 Task: Search one way flight ticket for 5 adults, 2 children, 1 infant in seat and 2 infants on lap in economy from Huntington: Tri-state Airport (milton J. Ferguson Field) to Evansville: Evansville Regional Airport on 5-3-2023. Choice of flights is American. Number of bags: 2 carry on bags. Price is upto 106000. Outbound departure time preference is 8:30.
Action: Mouse moved to (292, 247)
Screenshot: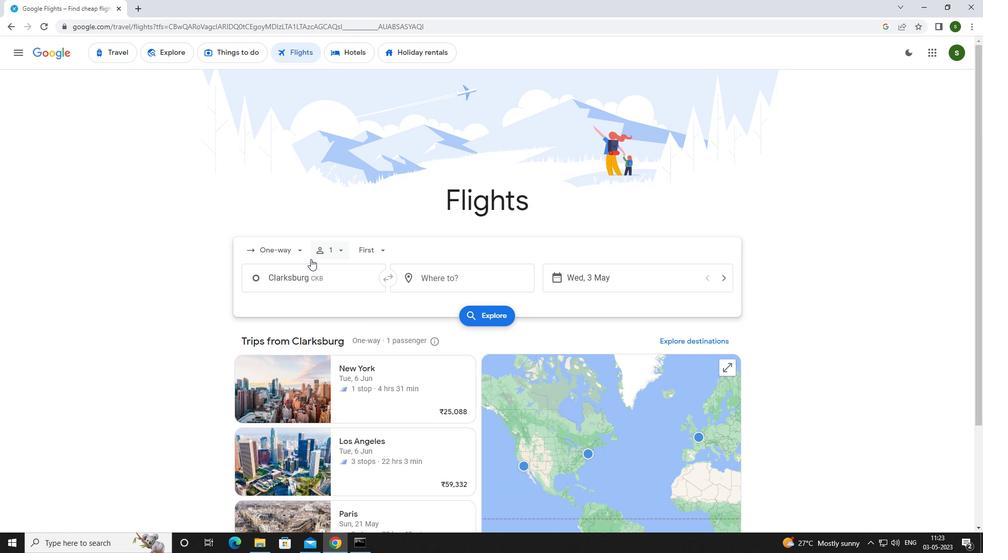 
Action: Mouse pressed left at (292, 247)
Screenshot: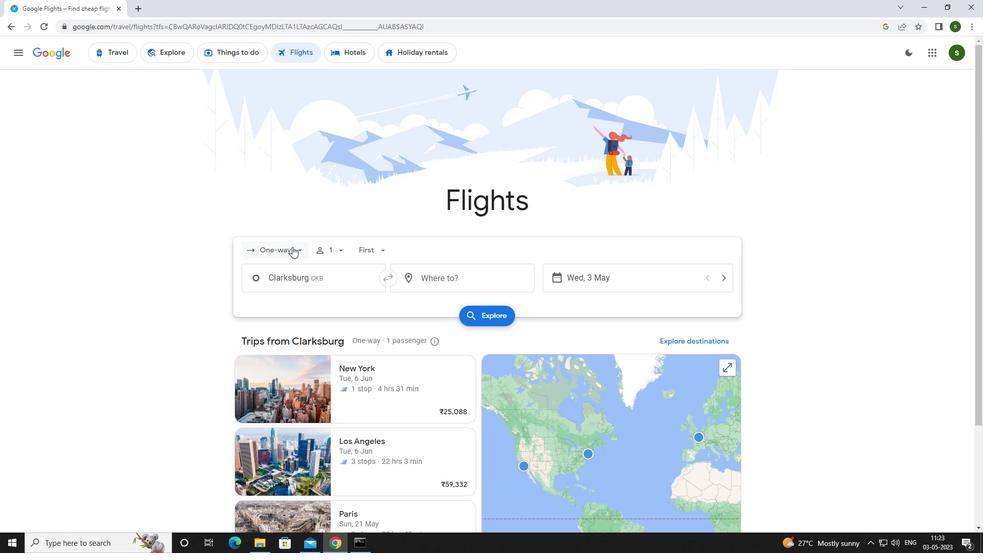 
Action: Mouse moved to (293, 302)
Screenshot: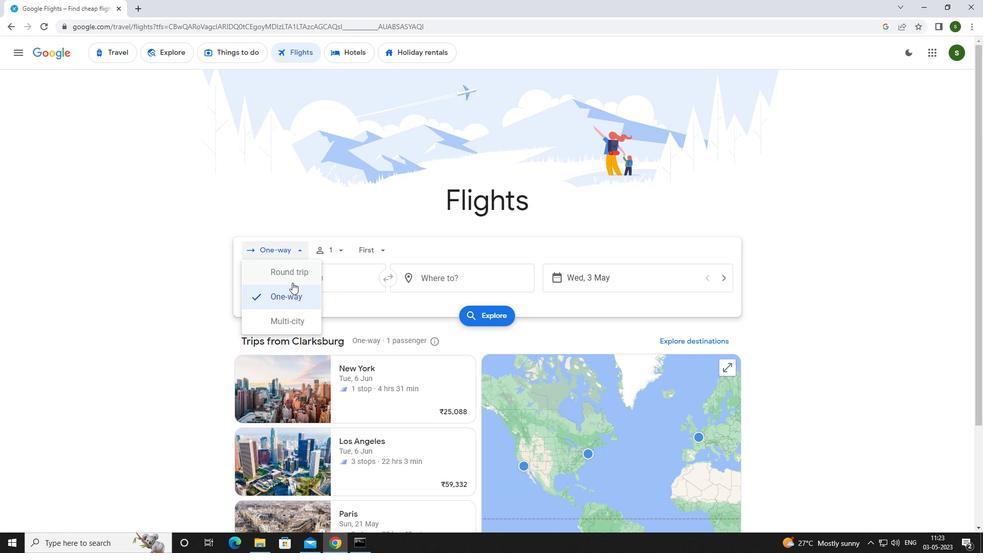 
Action: Mouse pressed left at (293, 302)
Screenshot: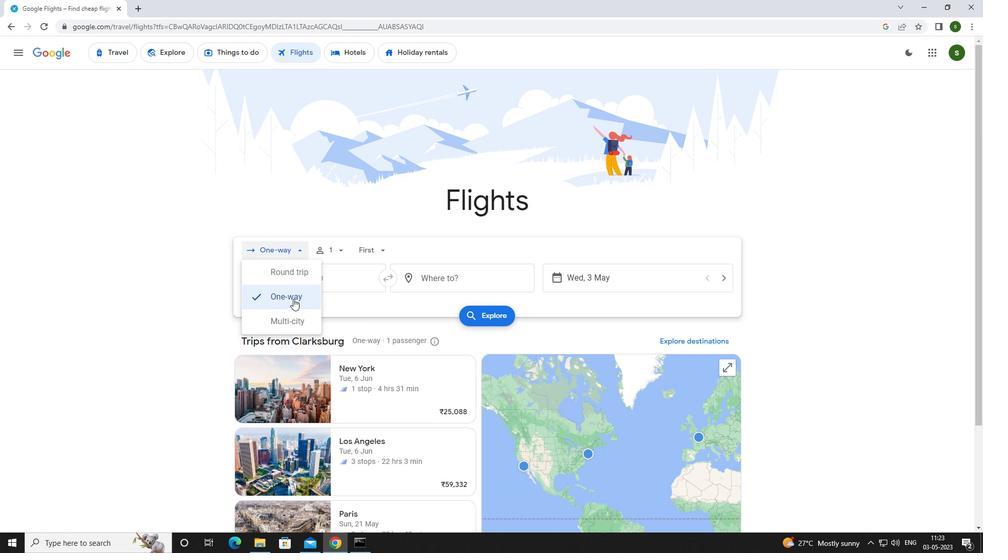 
Action: Mouse moved to (341, 254)
Screenshot: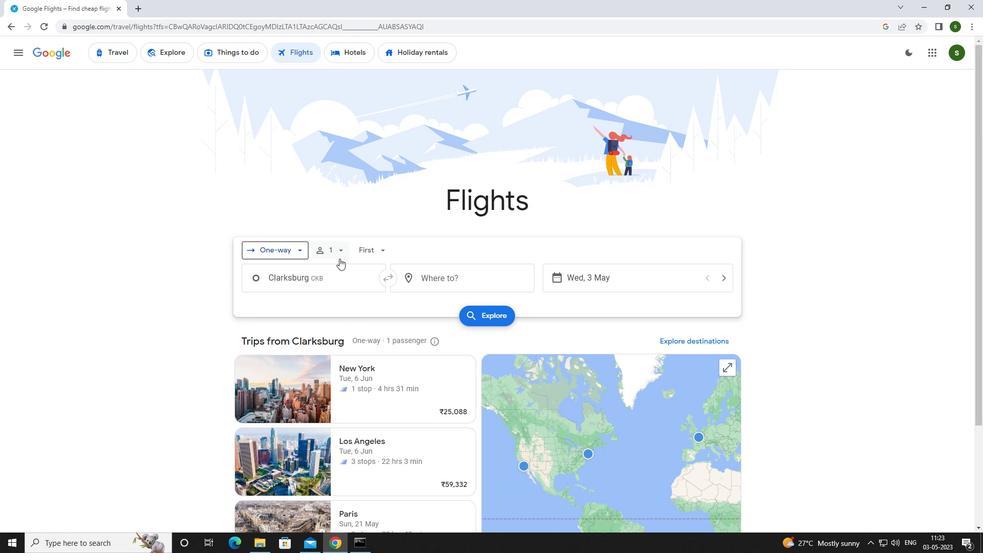 
Action: Mouse pressed left at (341, 254)
Screenshot: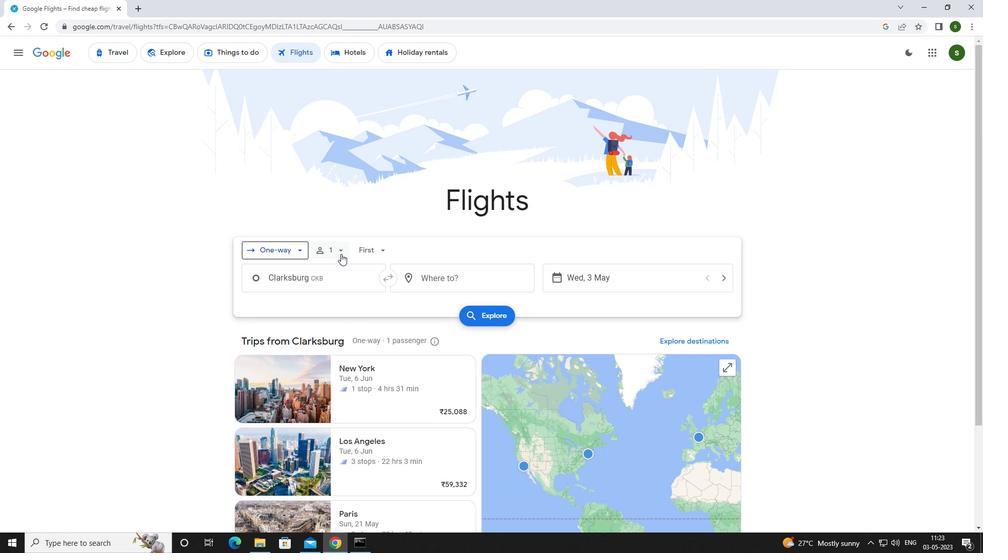 
Action: Mouse moved to (414, 276)
Screenshot: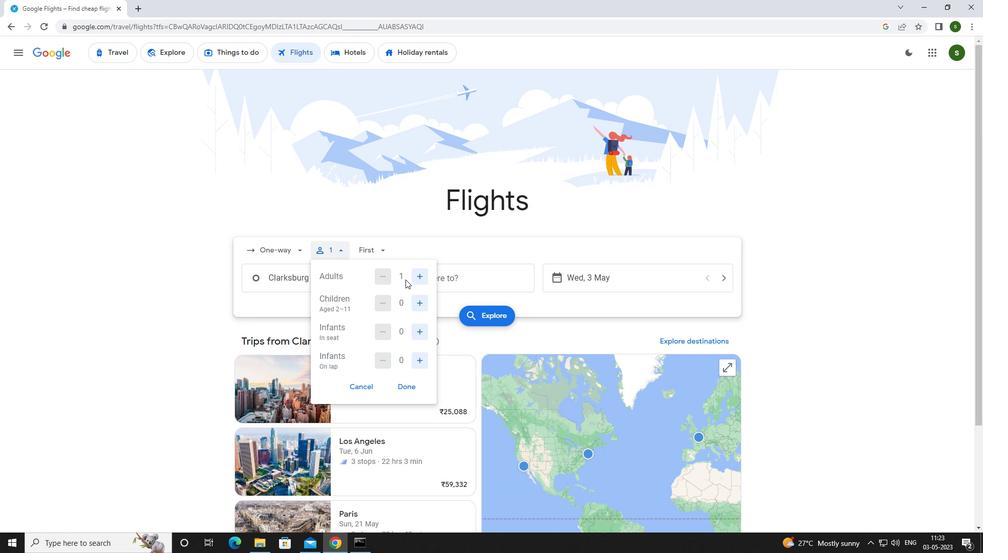 
Action: Mouse pressed left at (414, 276)
Screenshot: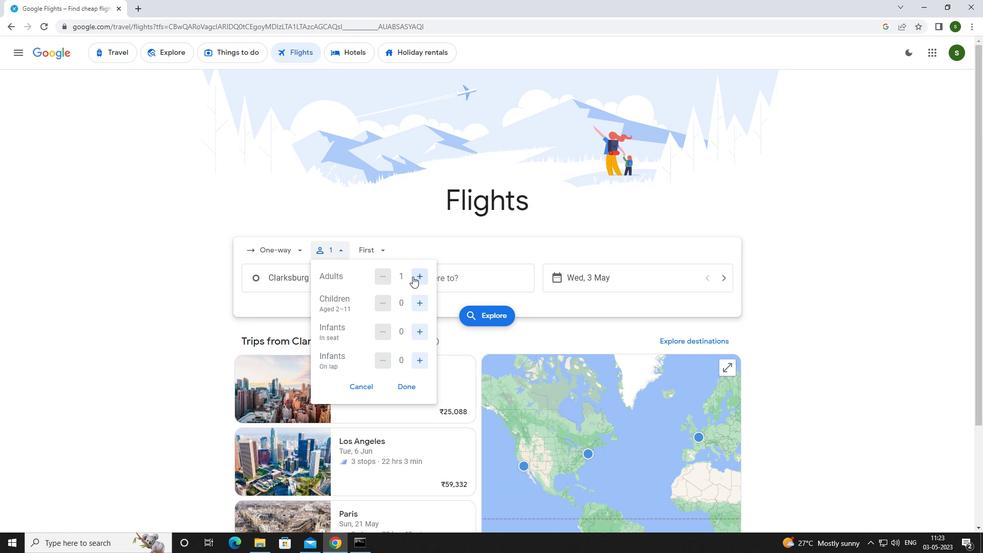 
Action: Mouse pressed left at (414, 276)
Screenshot: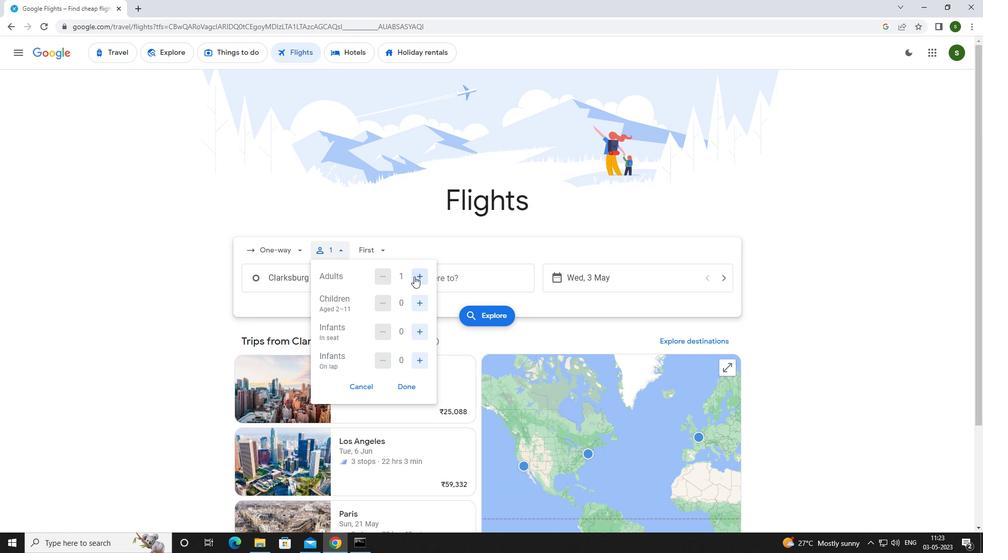 
Action: Mouse pressed left at (414, 276)
Screenshot: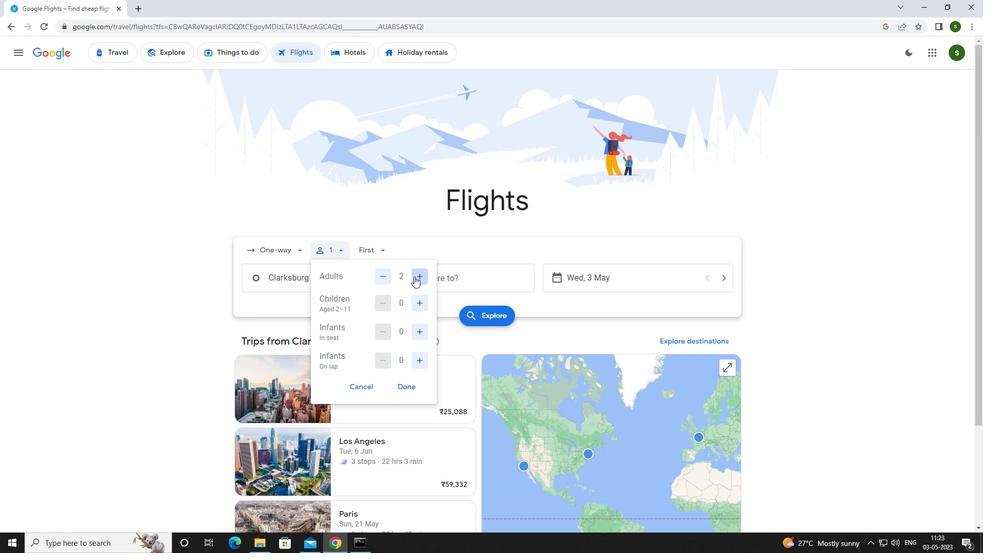 
Action: Mouse pressed left at (414, 276)
Screenshot: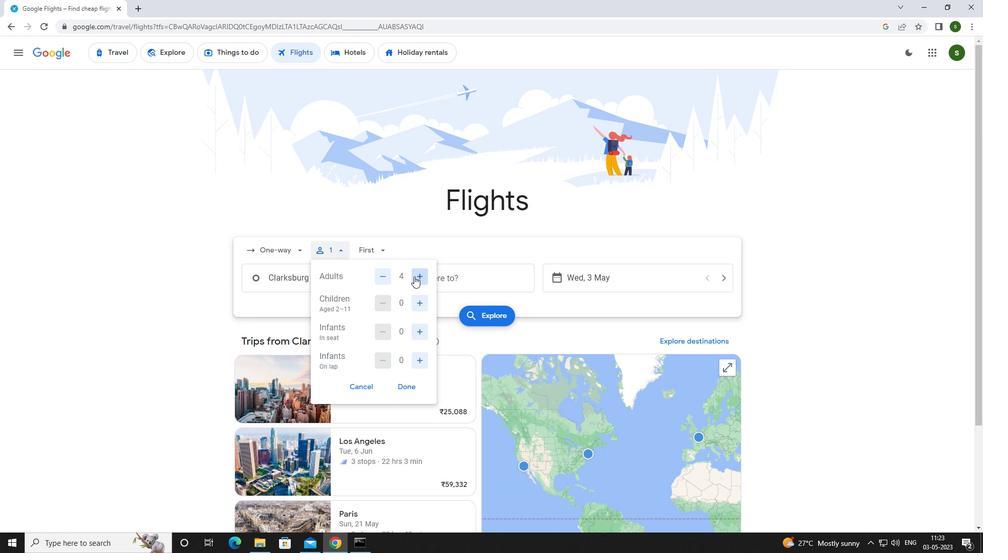 
Action: Mouse moved to (418, 304)
Screenshot: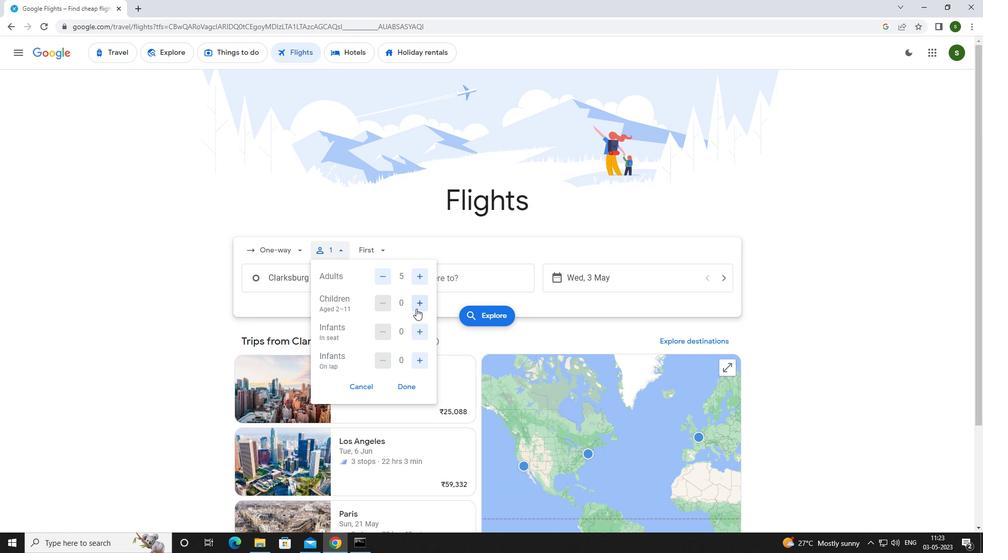 
Action: Mouse pressed left at (418, 304)
Screenshot: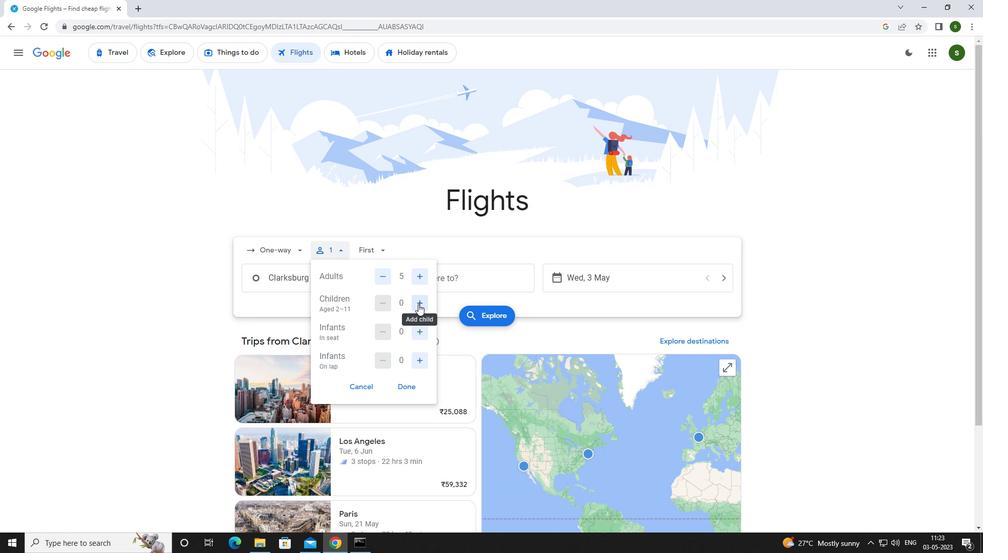 
Action: Mouse pressed left at (418, 304)
Screenshot: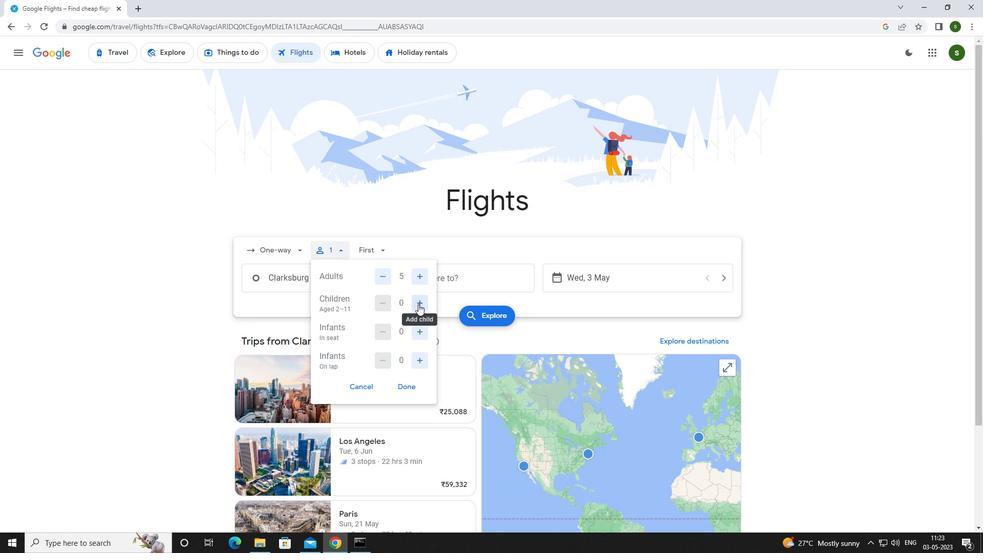 
Action: Mouse moved to (420, 332)
Screenshot: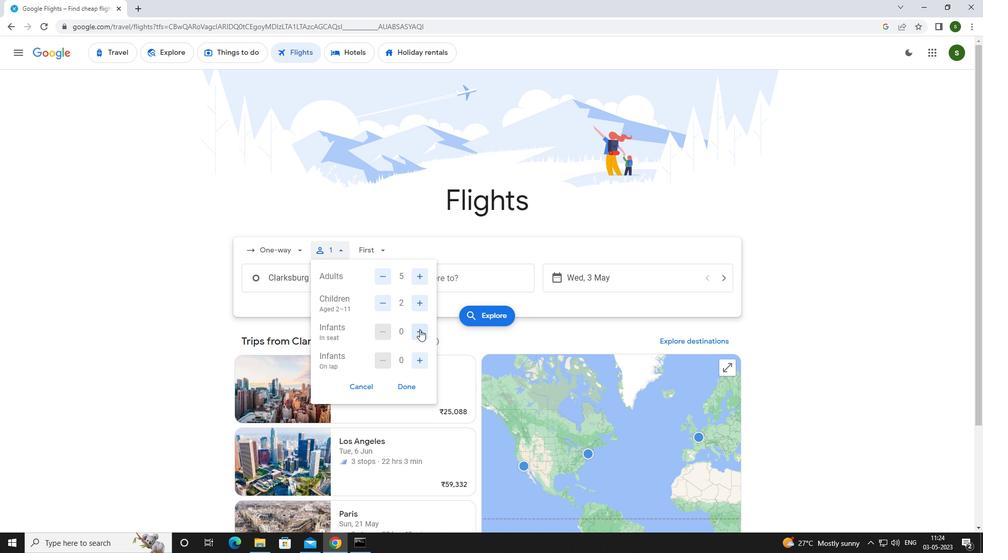 
Action: Mouse pressed left at (420, 332)
Screenshot: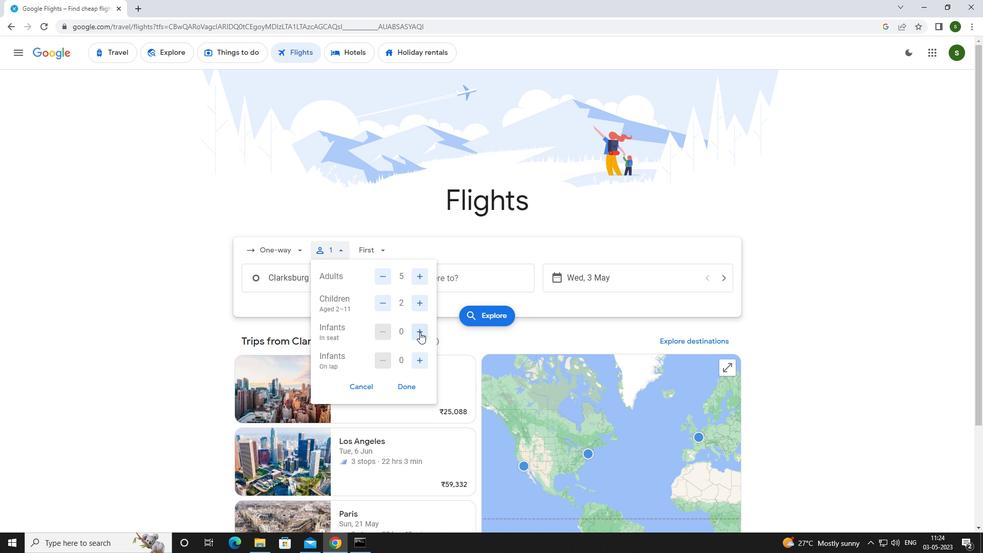 
Action: Mouse moved to (418, 360)
Screenshot: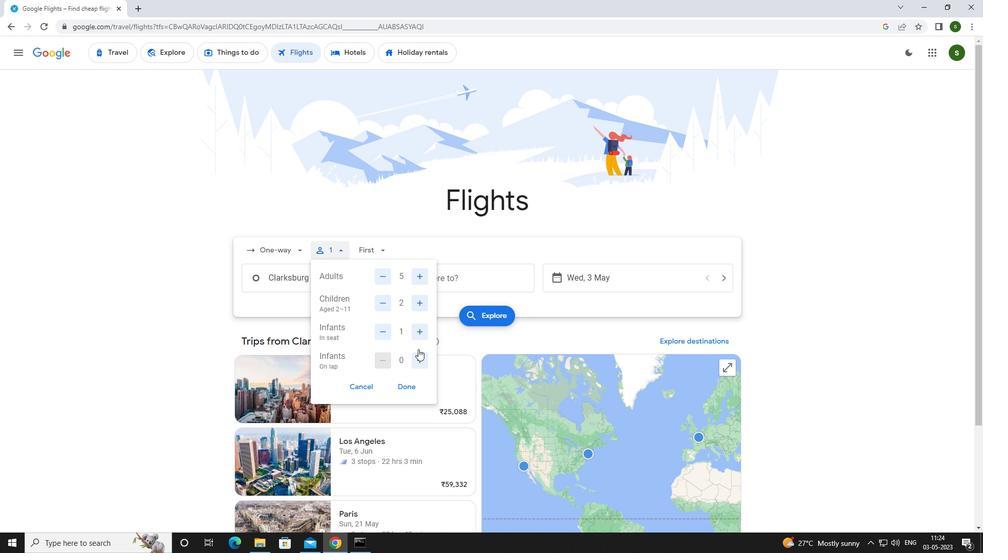 
Action: Mouse pressed left at (418, 360)
Screenshot: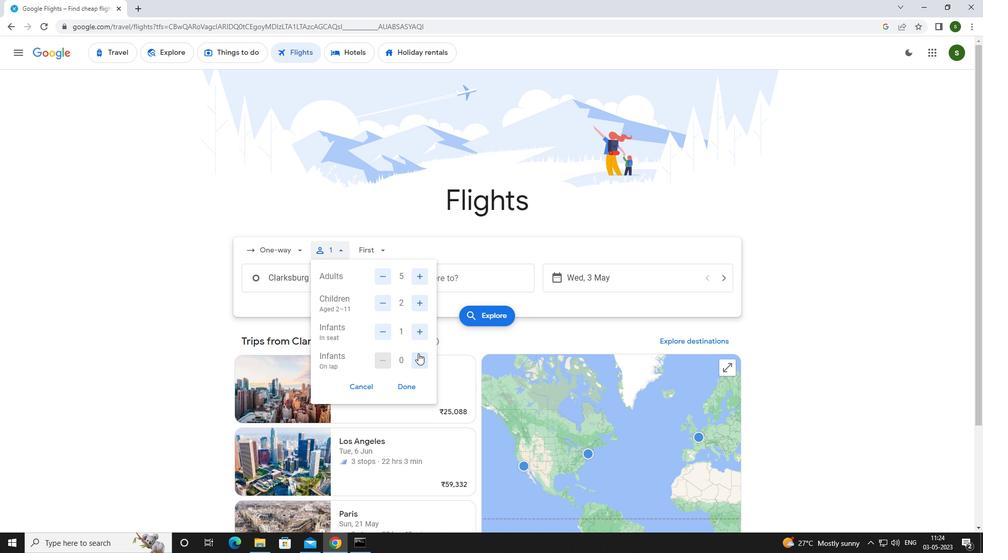 
Action: Mouse moved to (382, 250)
Screenshot: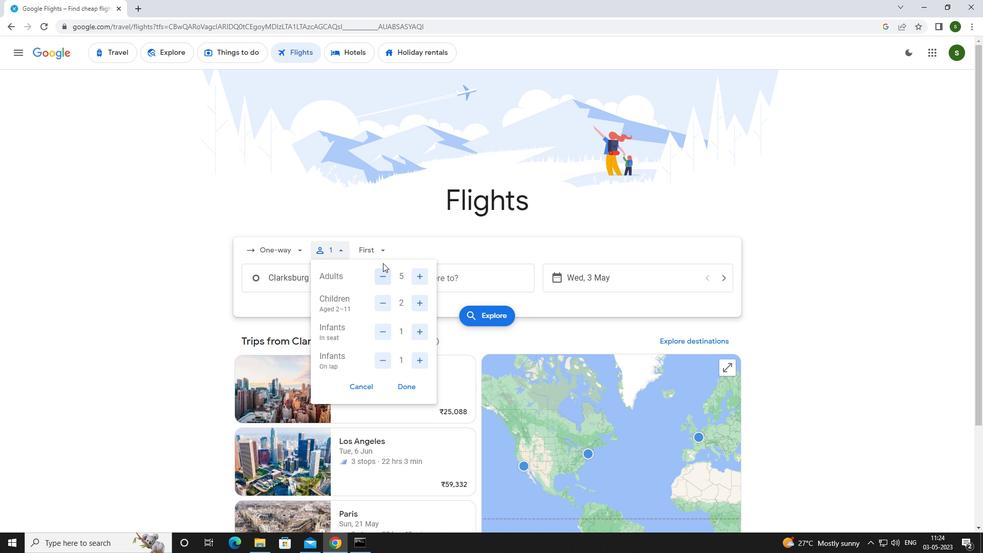 
Action: Mouse pressed left at (382, 250)
Screenshot: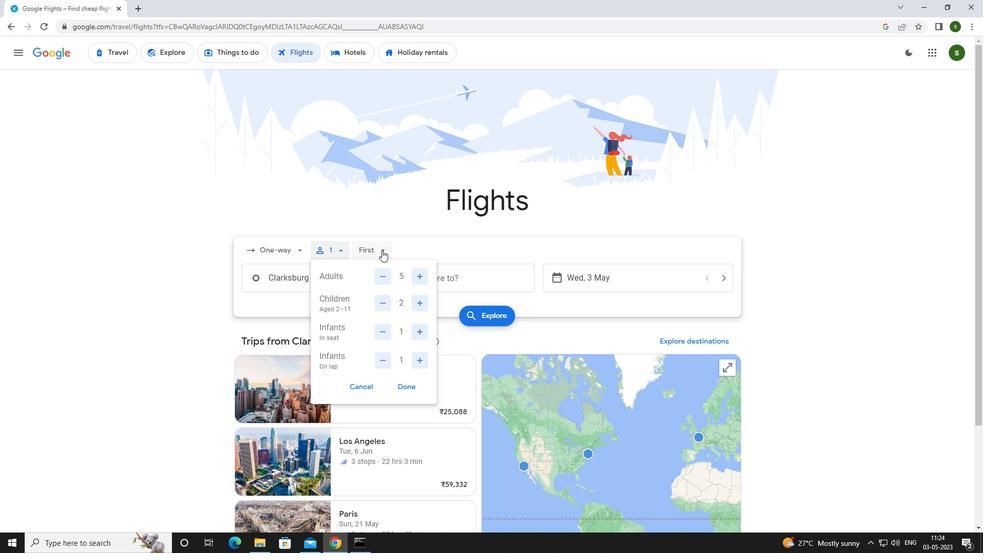 
Action: Mouse moved to (391, 279)
Screenshot: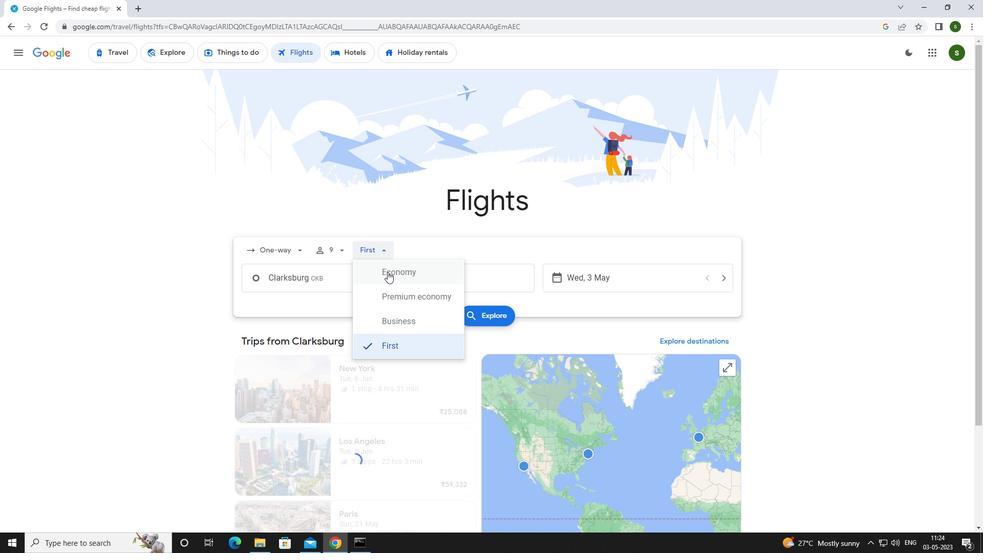 
Action: Mouse pressed left at (391, 279)
Screenshot: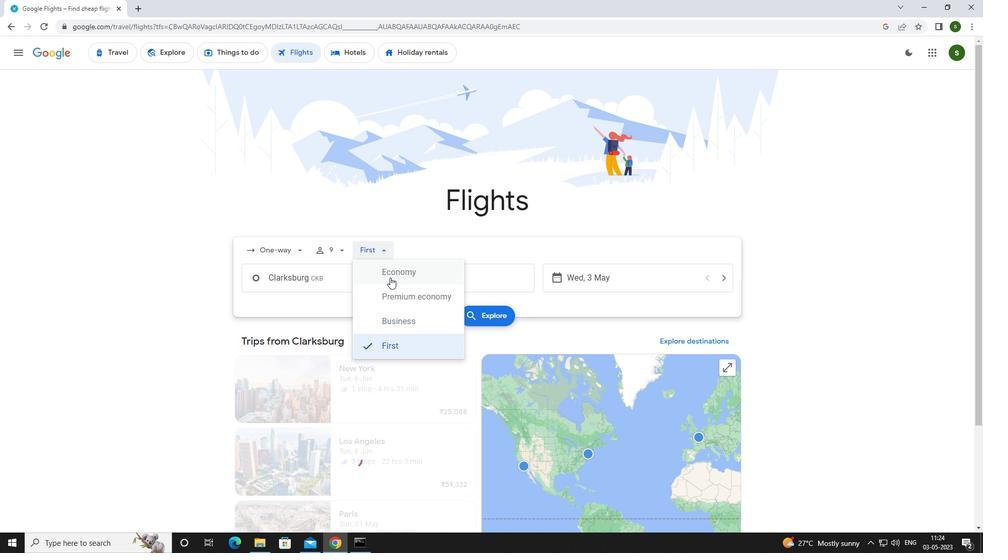 
Action: Mouse moved to (360, 280)
Screenshot: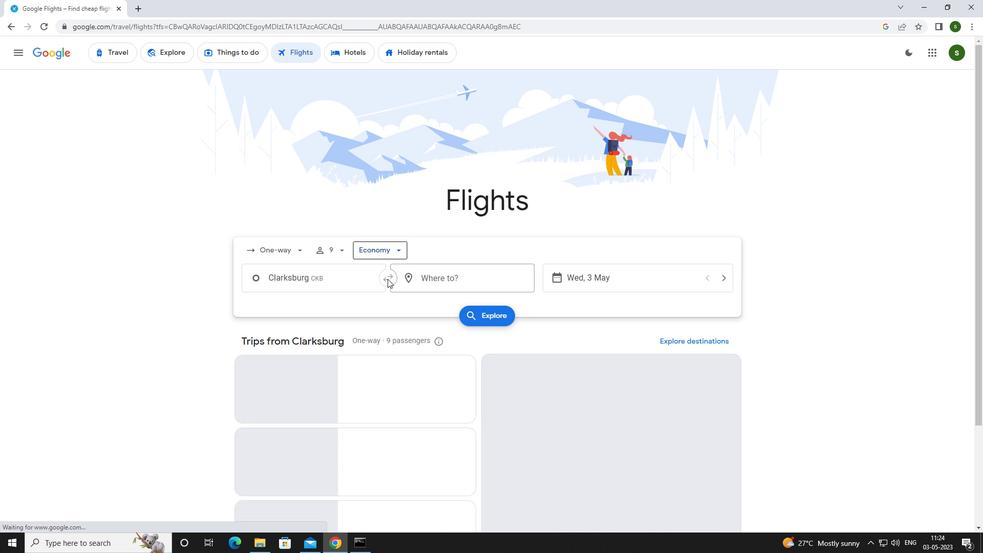 
Action: Mouse pressed left at (360, 280)
Screenshot: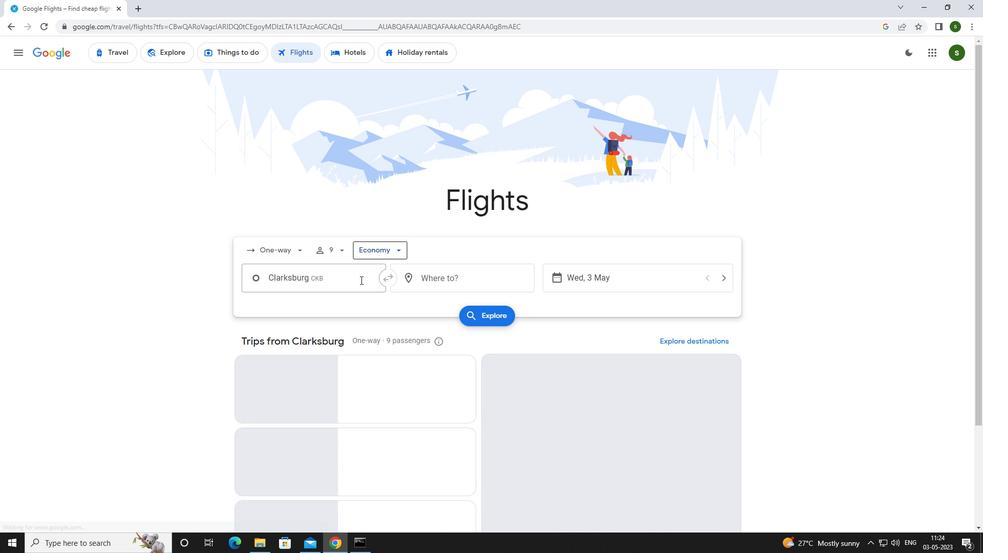 
Action: Mouse moved to (362, 278)
Screenshot: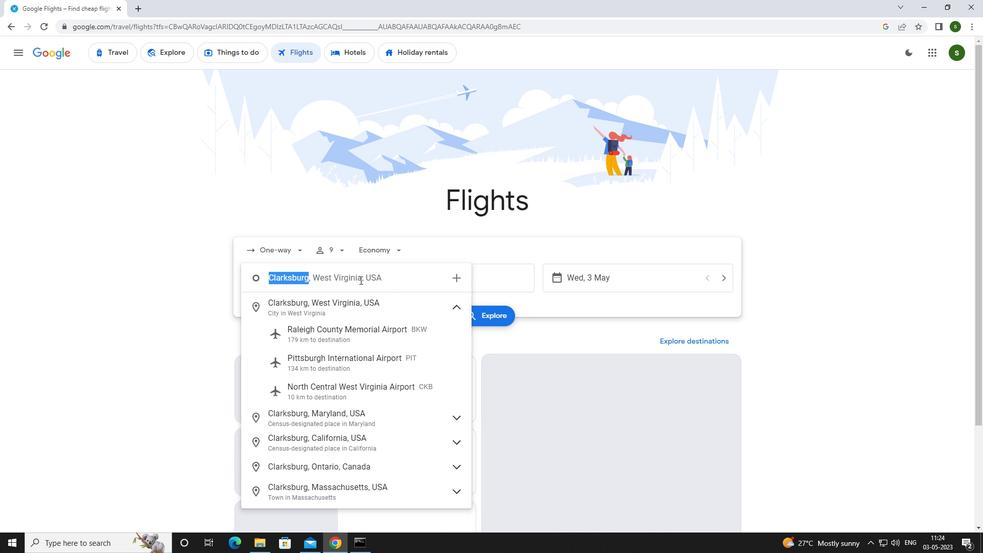 
Action: Key pressed <Key.caps_lock>t<Key.caps_lock>ri-state
Screenshot: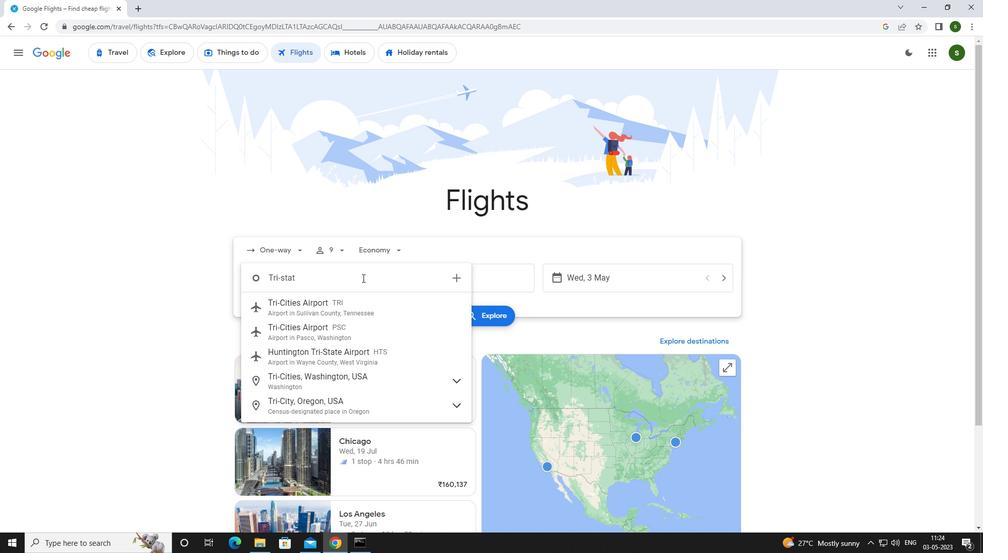 
Action: Mouse moved to (377, 355)
Screenshot: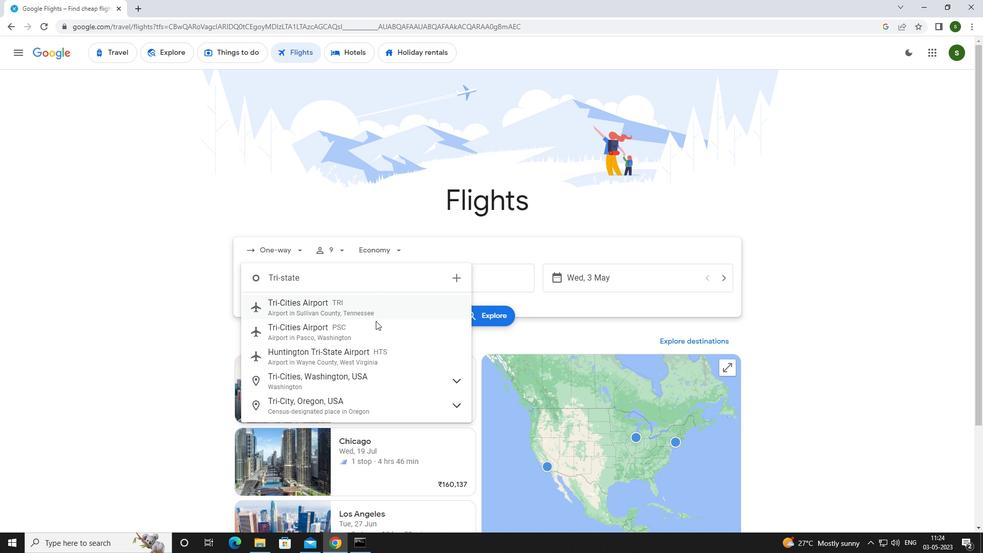 
Action: Mouse pressed left at (377, 355)
Screenshot: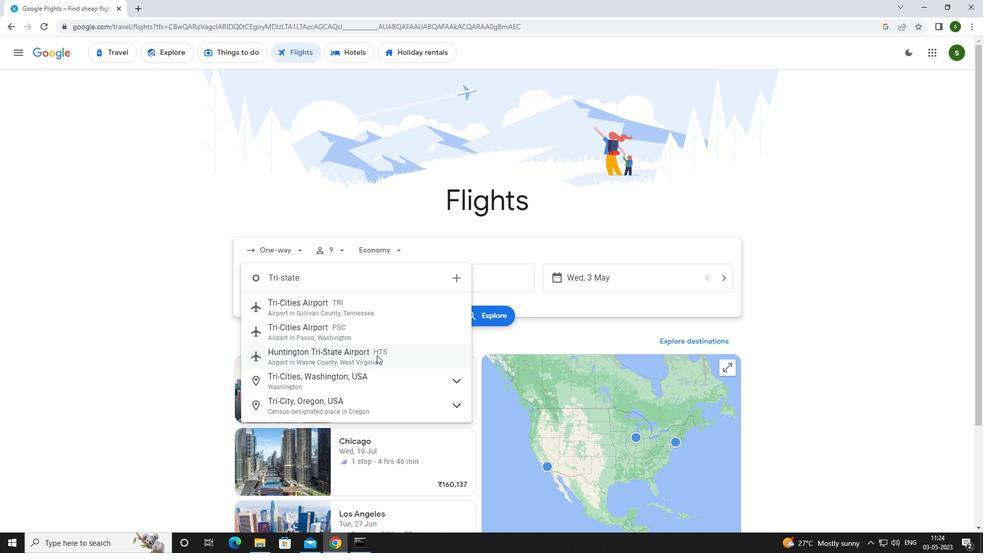 
Action: Mouse moved to (475, 279)
Screenshot: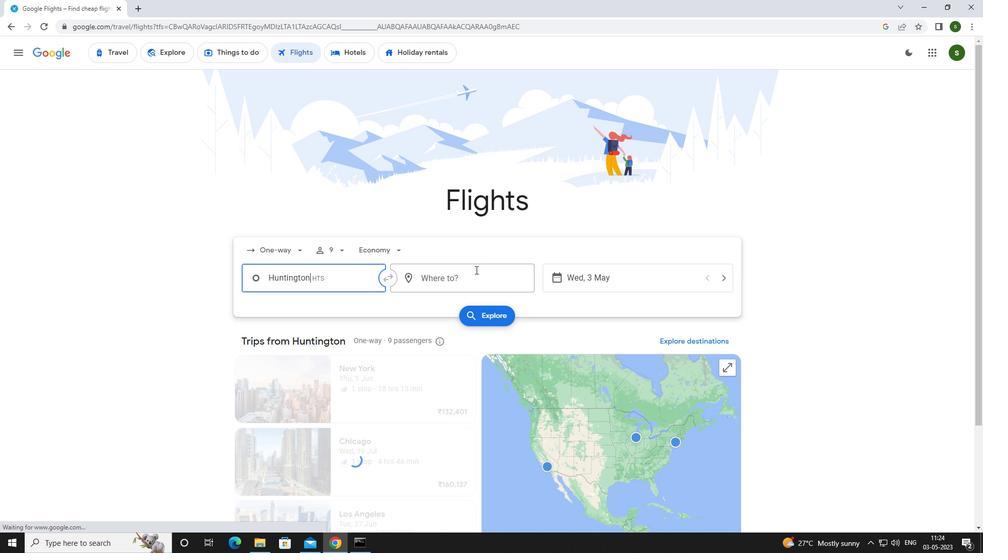 
Action: Mouse pressed left at (475, 279)
Screenshot: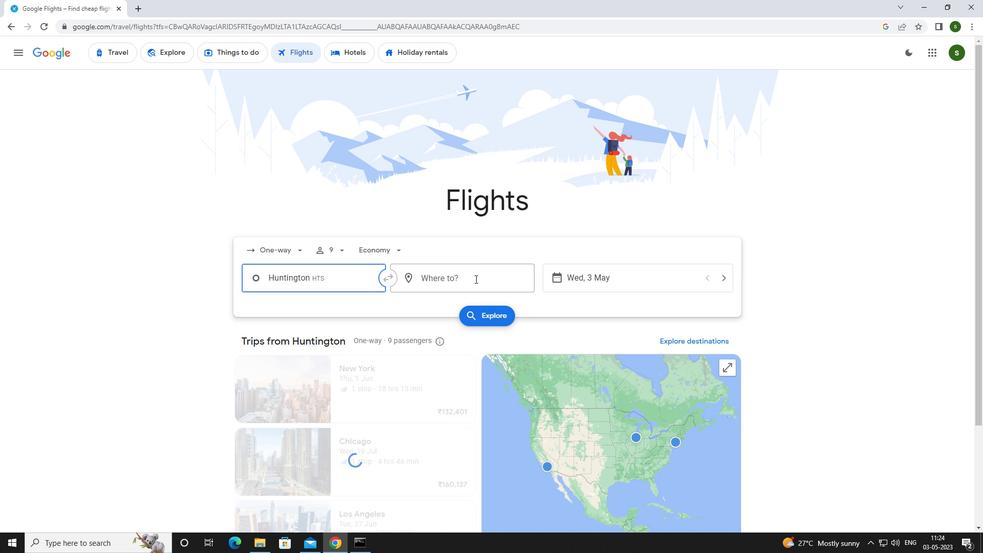 
Action: Key pressed <Key.caps_lock>e<Key.caps_lock>vansv
Screenshot: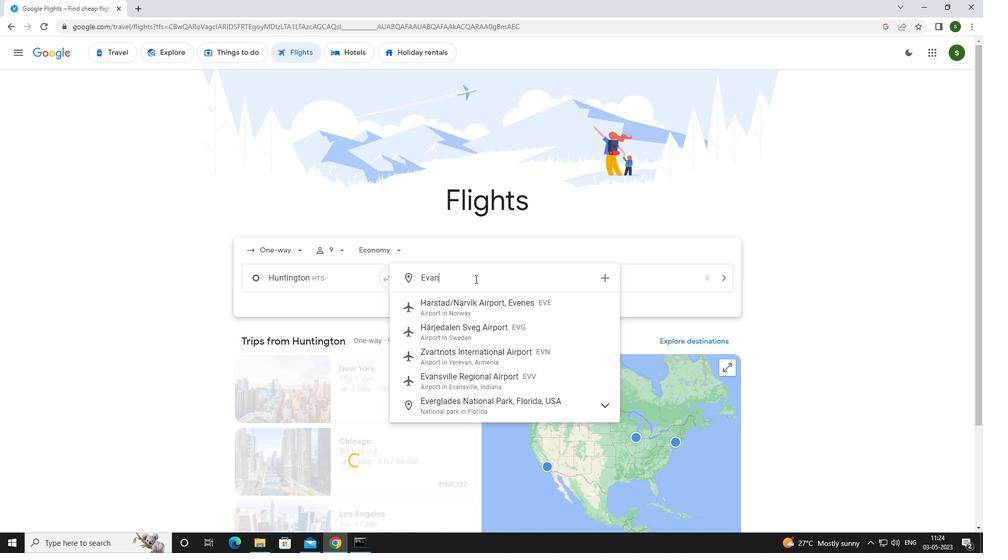 
Action: Mouse moved to (494, 333)
Screenshot: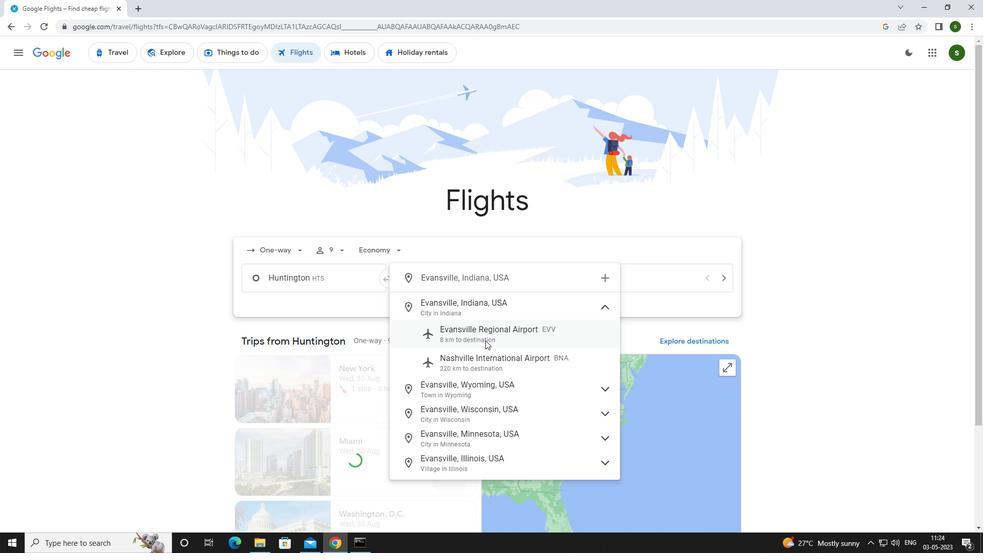 
Action: Mouse pressed left at (494, 333)
Screenshot: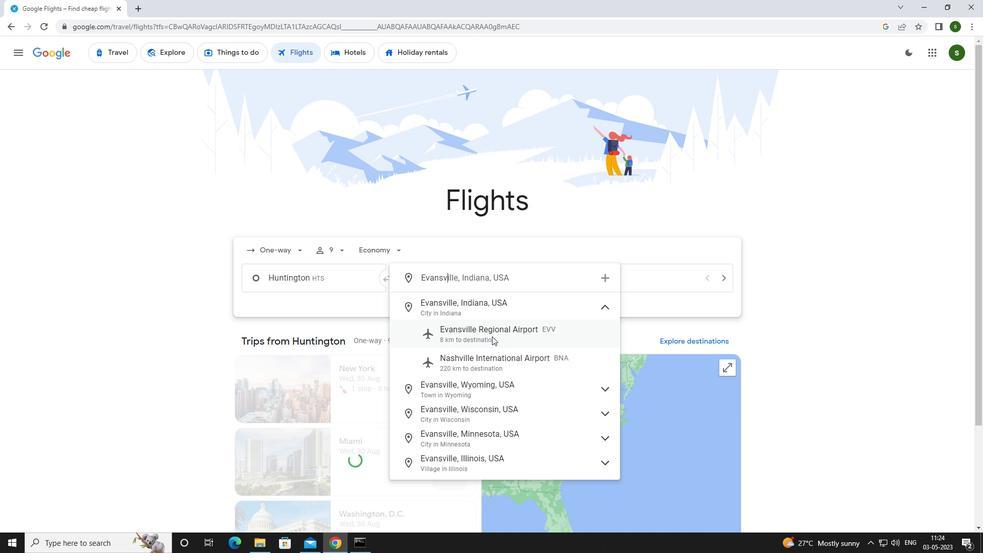 
Action: Mouse moved to (625, 272)
Screenshot: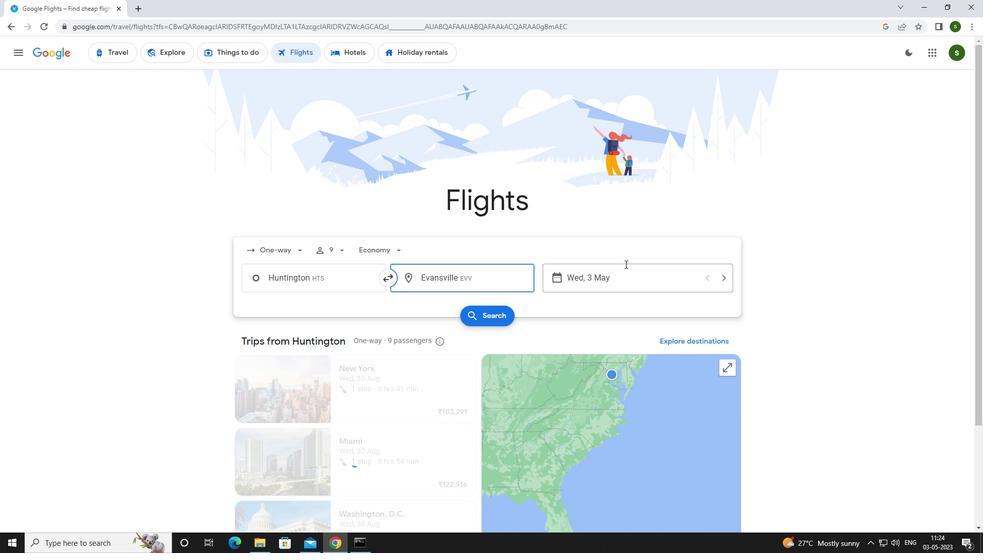 
Action: Mouse pressed left at (625, 272)
Screenshot: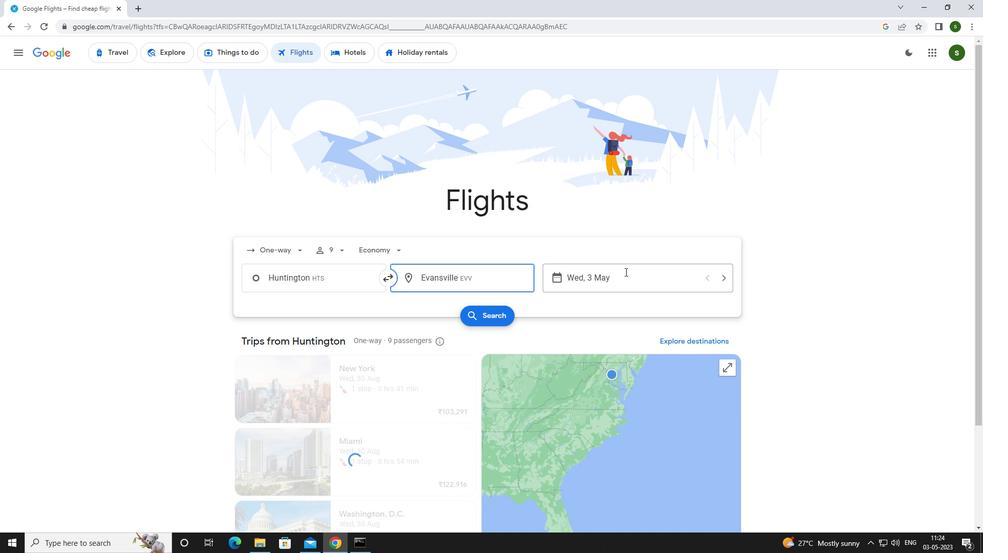 
Action: Mouse moved to (442, 347)
Screenshot: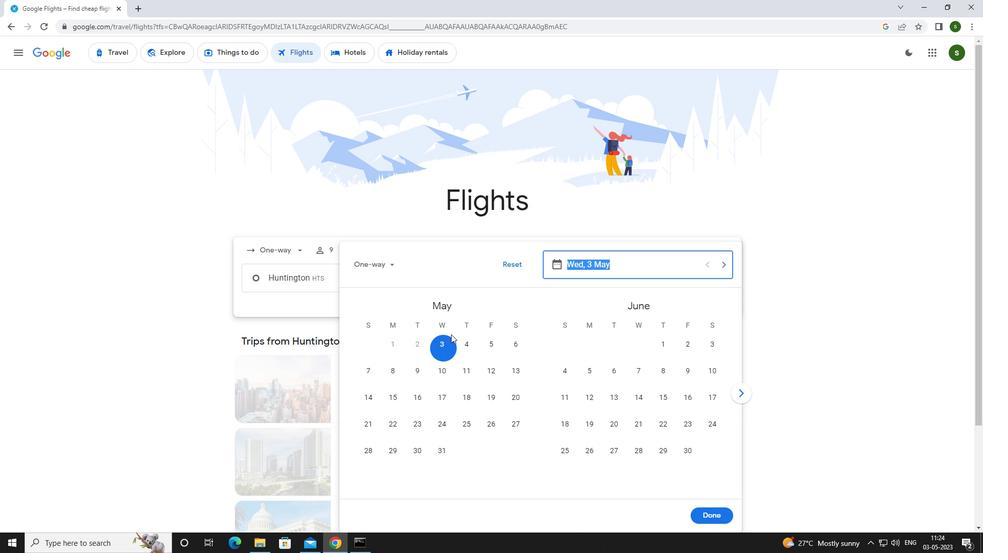
Action: Mouse pressed left at (442, 347)
Screenshot: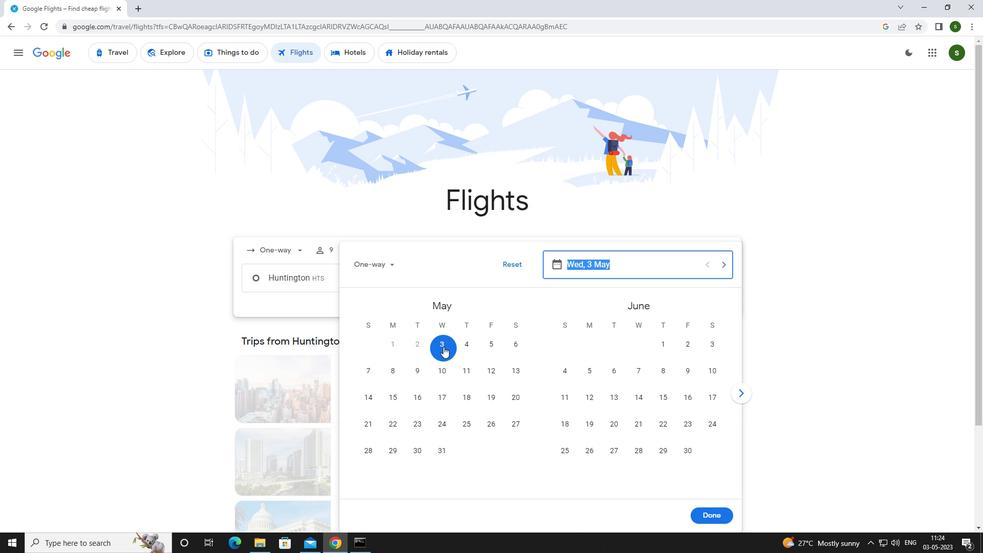 
Action: Mouse moved to (700, 514)
Screenshot: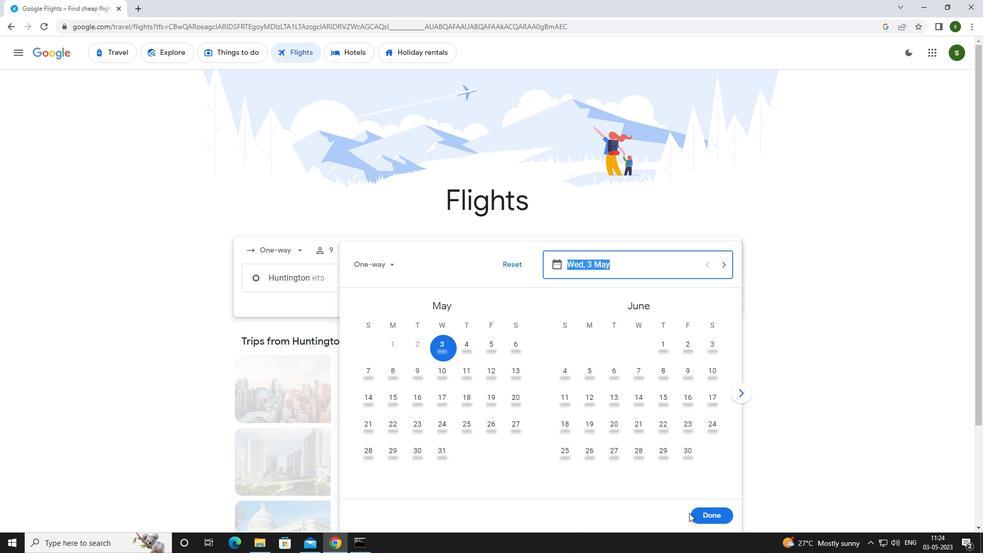 
Action: Mouse pressed left at (700, 514)
Screenshot: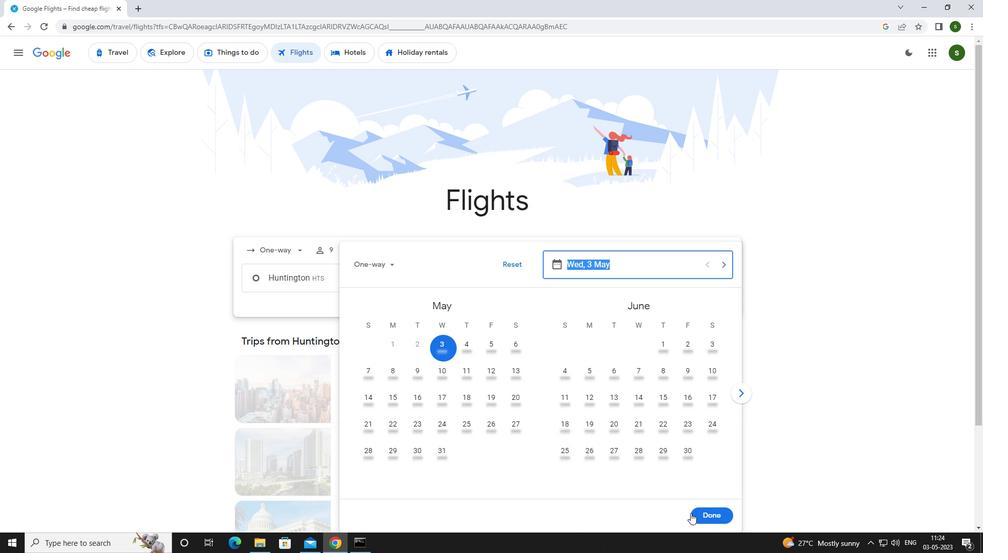 
Action: Mouse moved to (500, 307)
Screenshot: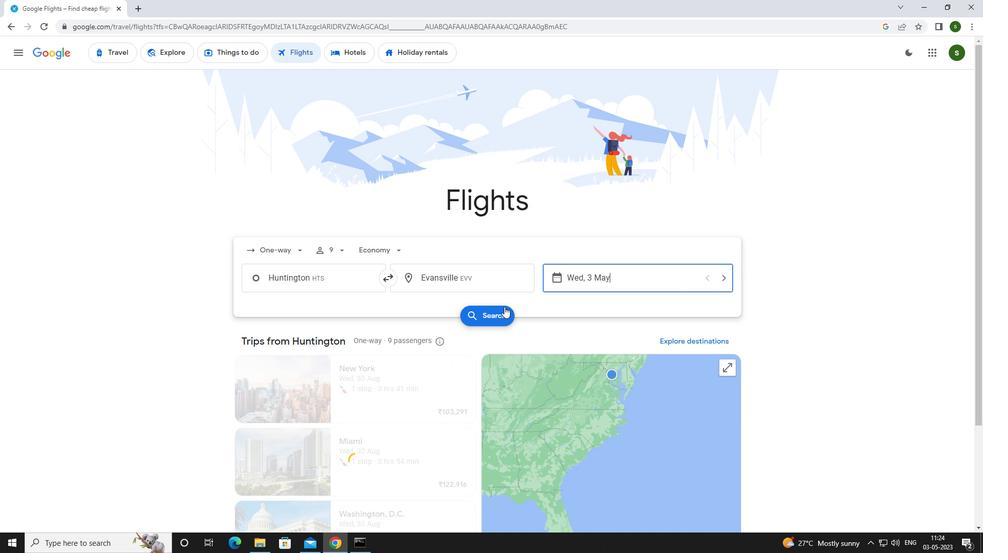 
Action: Mouse pressed left at (500, 307)
Screenshot: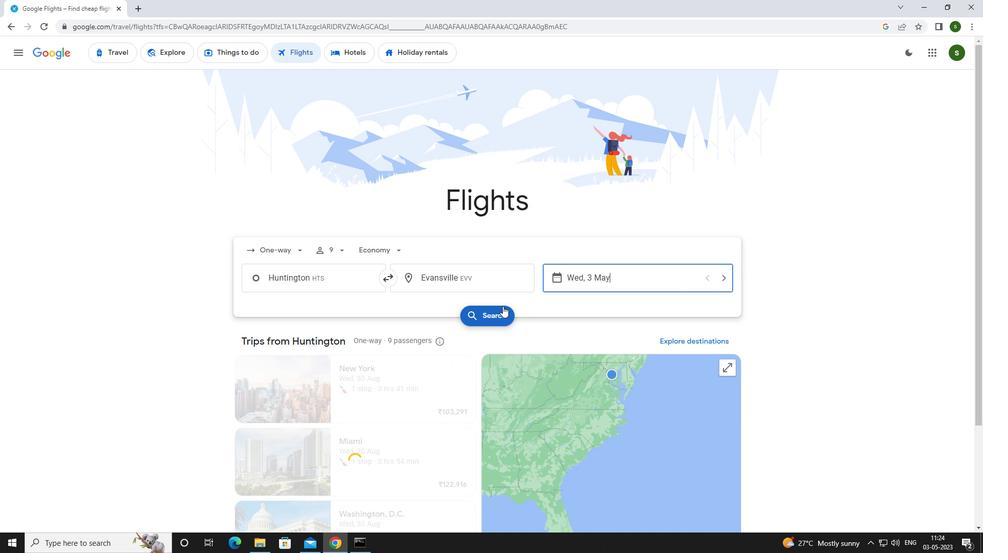 
Action: Mouse moved to (254, 145)
Screenshot: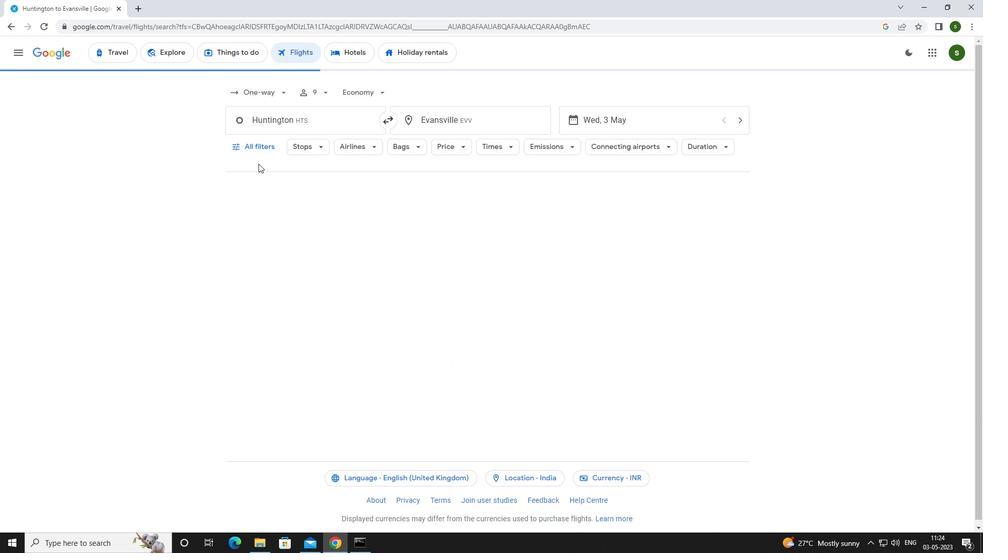 
Action: Mouse pressed left at (254, 145)
Screenshot: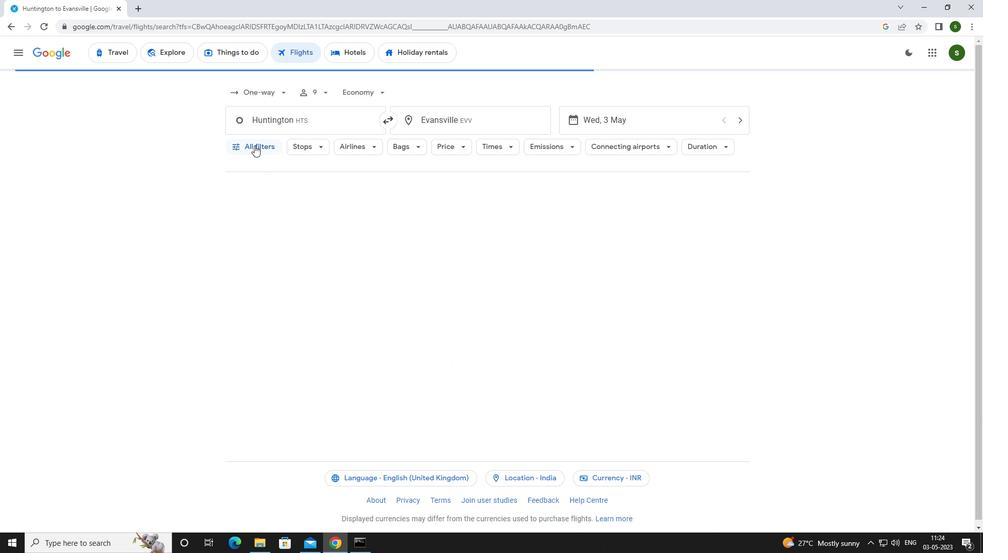 
Action: Mouse moved to (388, 367)
Screenshot: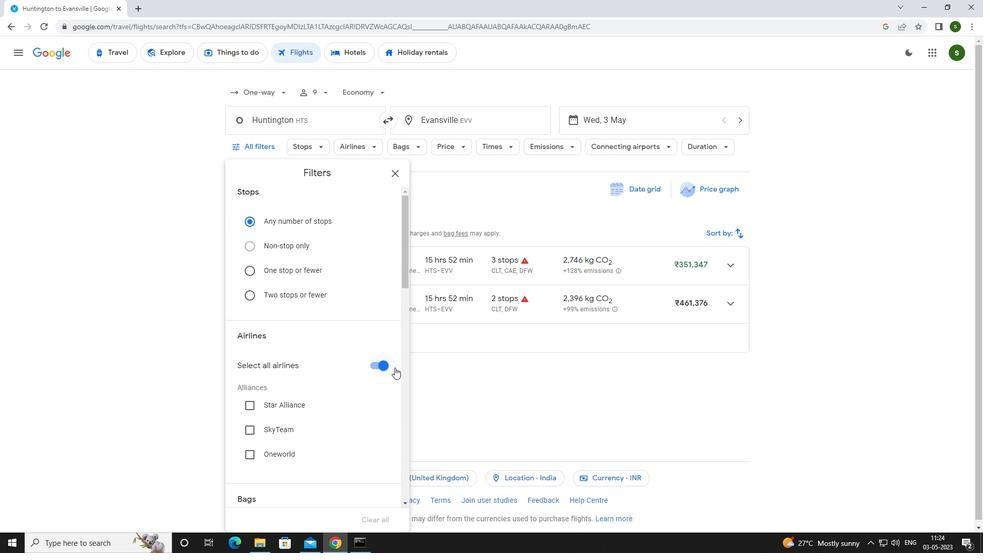 
Action: Mouse pressed left at (388, 367)
Screenshot: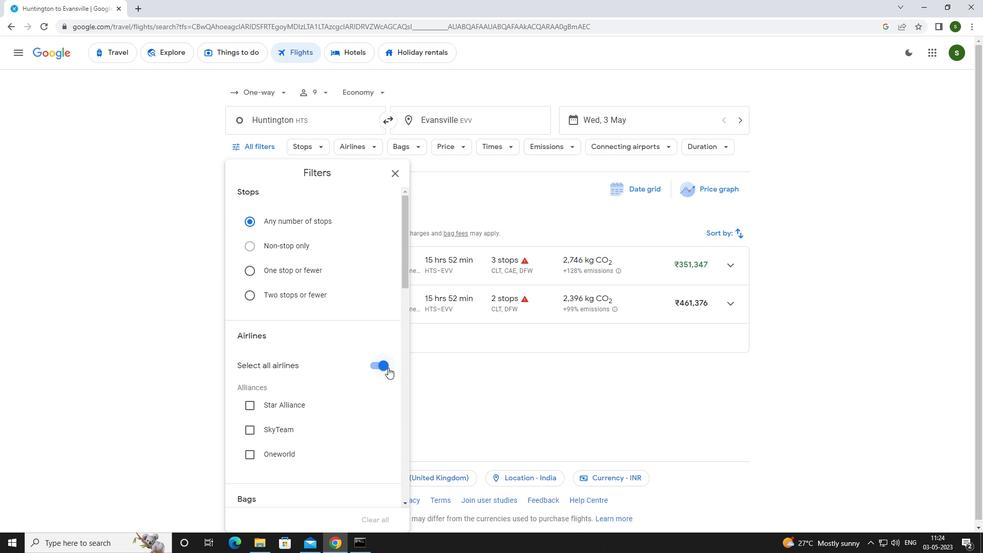 
Action: Mouse moved to (367, 350)
Screenshot: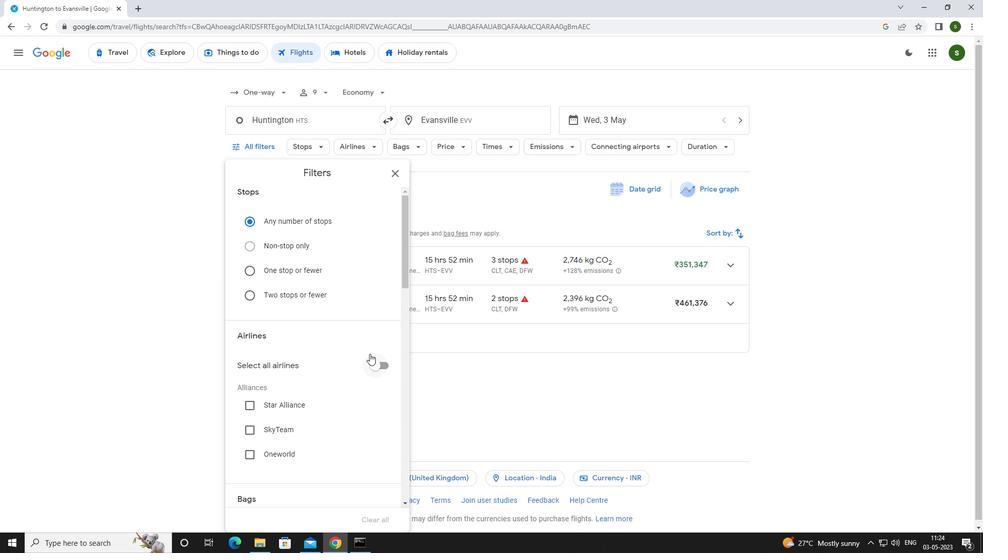 
Action: Mouse scrolled (367, 350) with delta (0, 0)
Screenshot: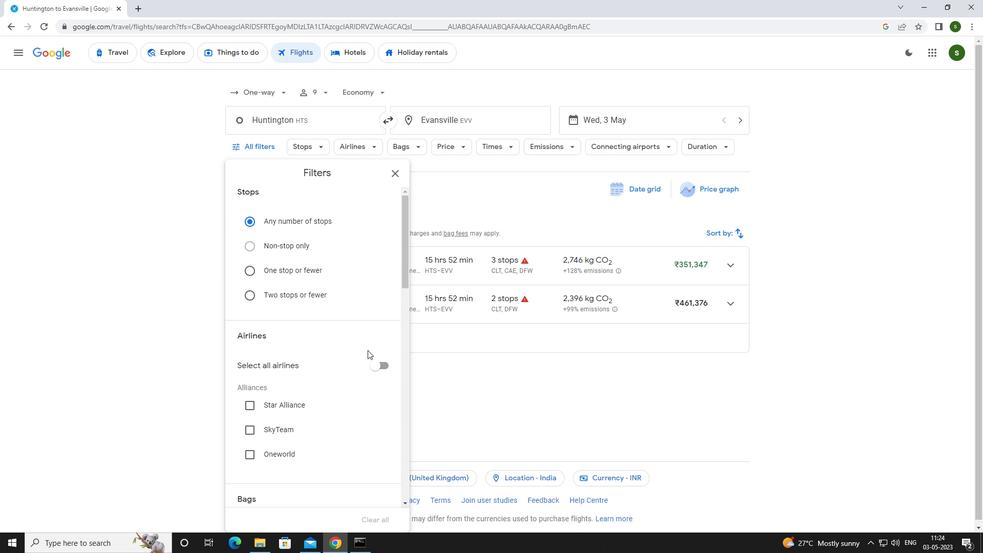 
Action: Mouse scrolled (367, 350) with delta (0, 0)
Screenshot: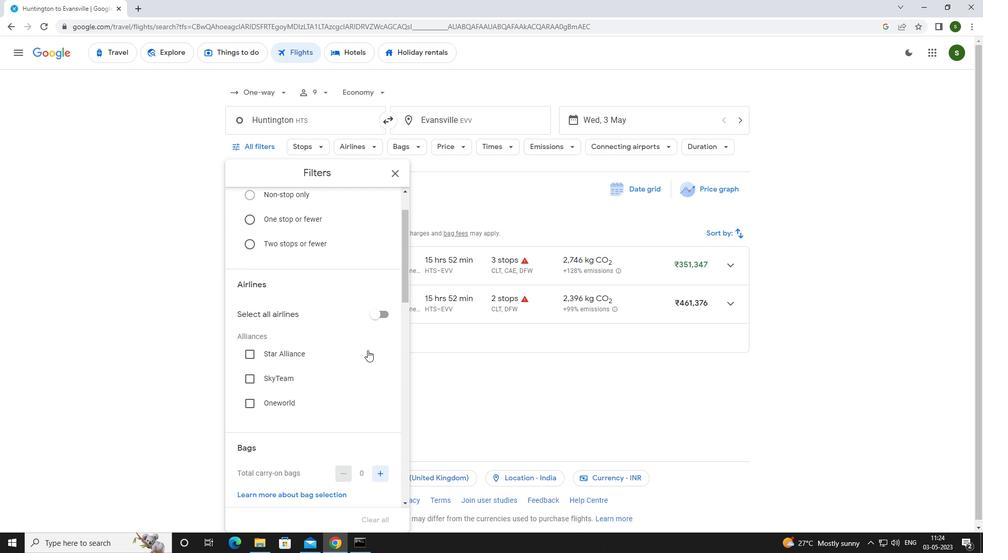 
Action: Mouse scrolled (367, 350) with delta (0, 0)
Screenshot: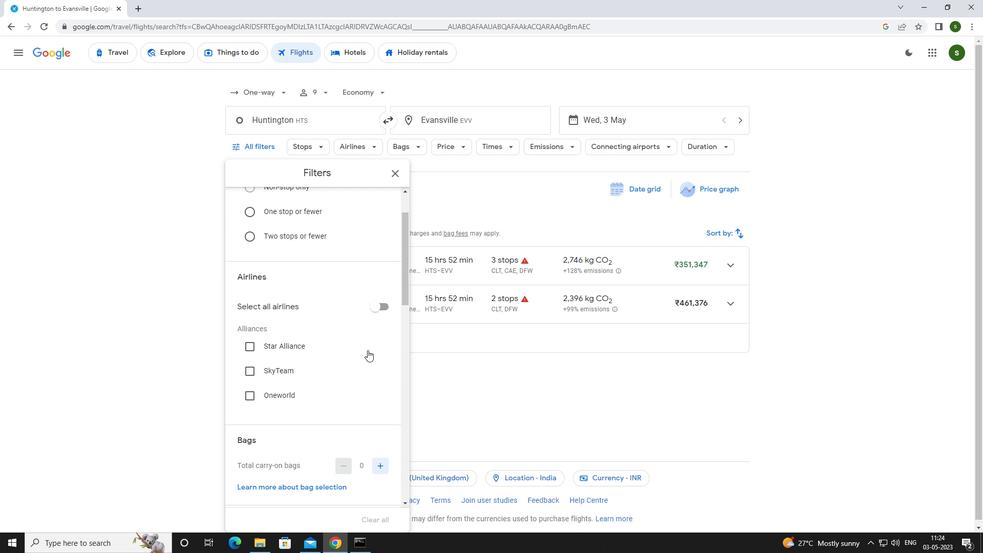 
Action: Mouse scrolled (367, 350) with delta (0, 0)
Screenshot: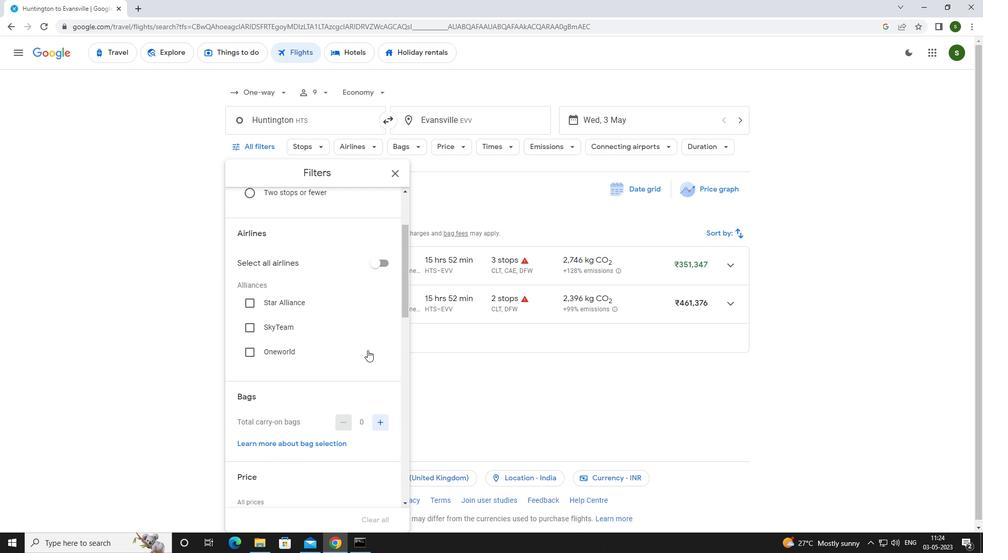 
Action: Mouse moved to (382, 322)
Screenshot: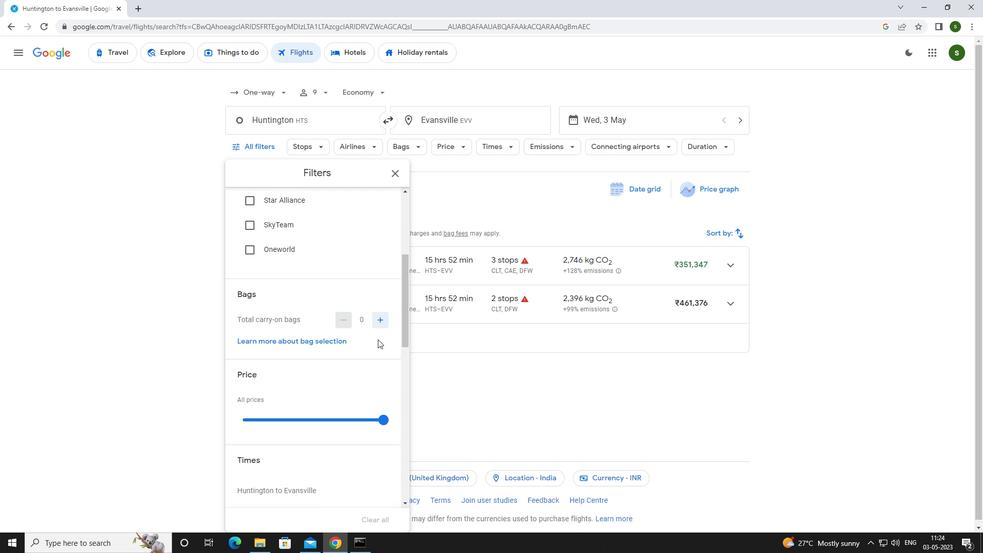 
Action: Mouse pressed left at (382, 322)
Screenshot: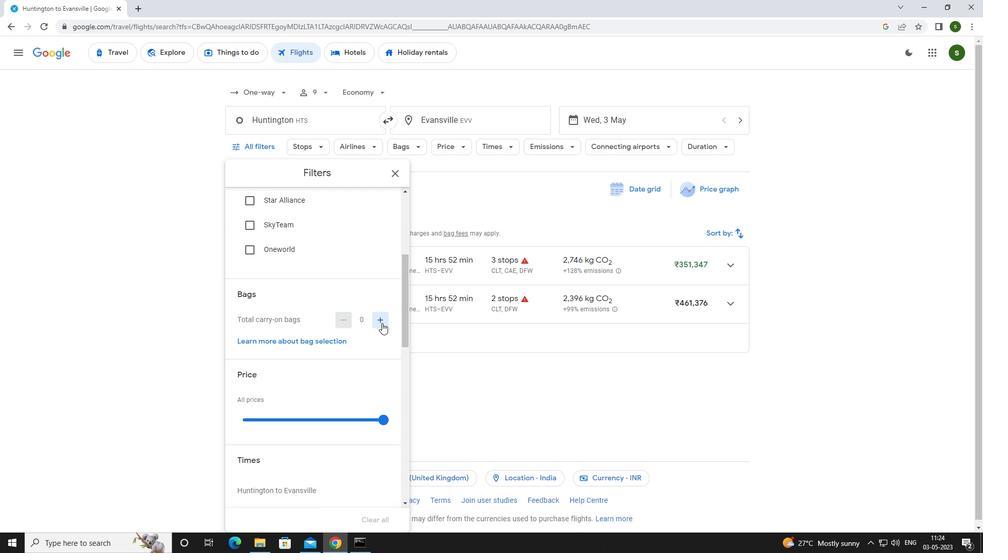 
Action: Mouse pressed left at (382, 322)
Screenshot: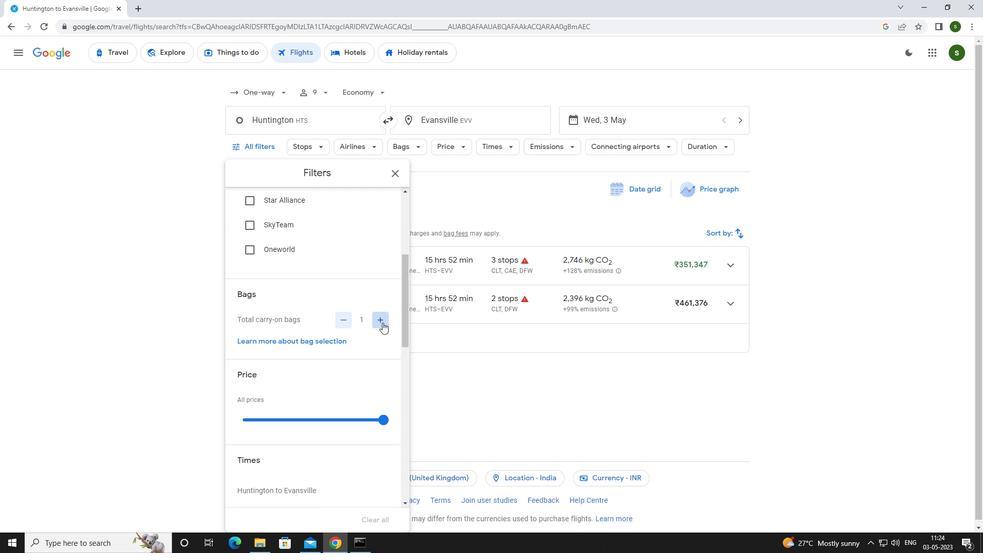 
Action: Mouse scrolled (382, 322) with delta (0, 0)
Screenshot: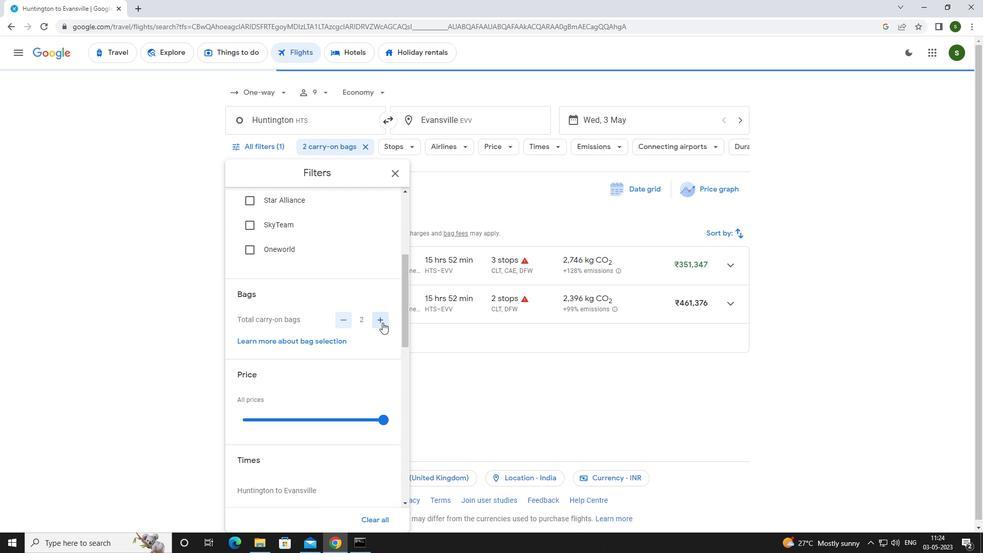 
Action: Mouse scrolled (382, 322) with delta (0, 0)
Screenshot: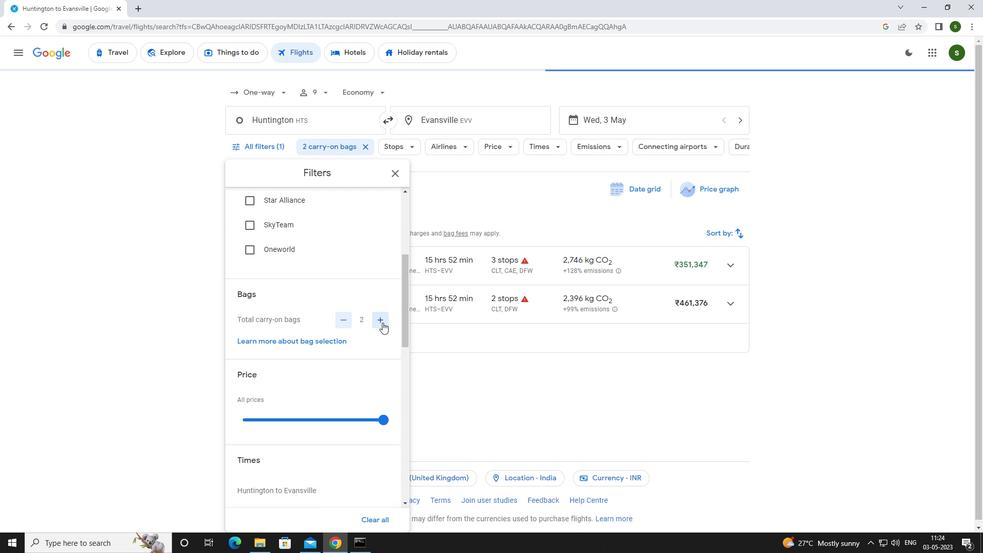 
Action: Mouse moved to (380, 338)
Screenshot: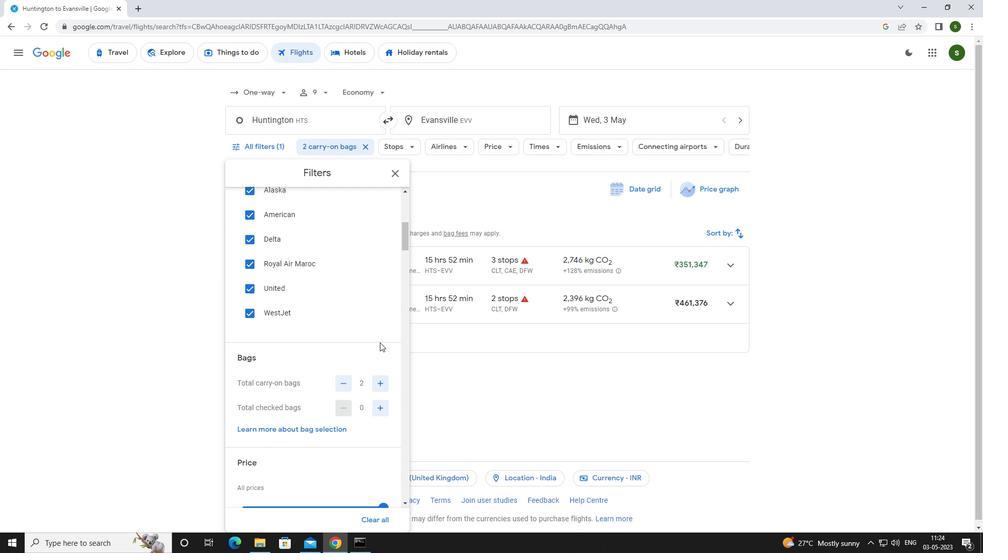 
Action: Mouse scrolled (380, 338) with delta (0, 0)
Screenshot: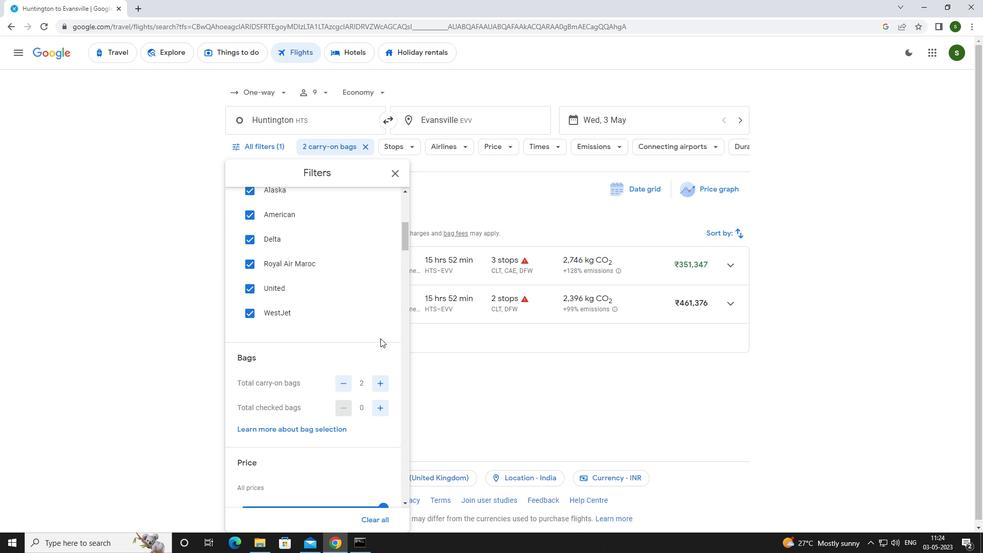 
Action: Mouse scrolled (380, 338) with delta (0, 0)
Screenshot: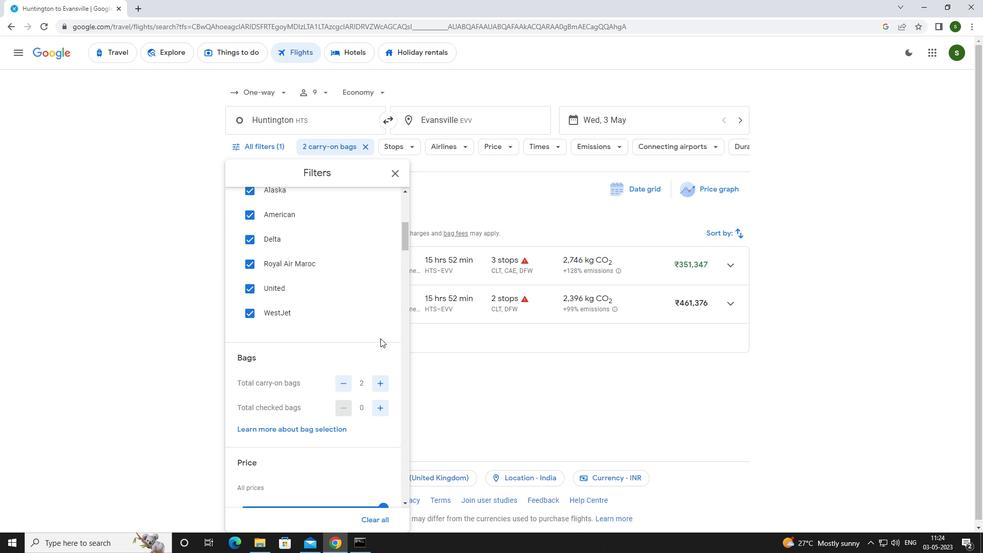 
Action: Mouse scrolled (380, 338) with delta (0, 0)
Screenshot: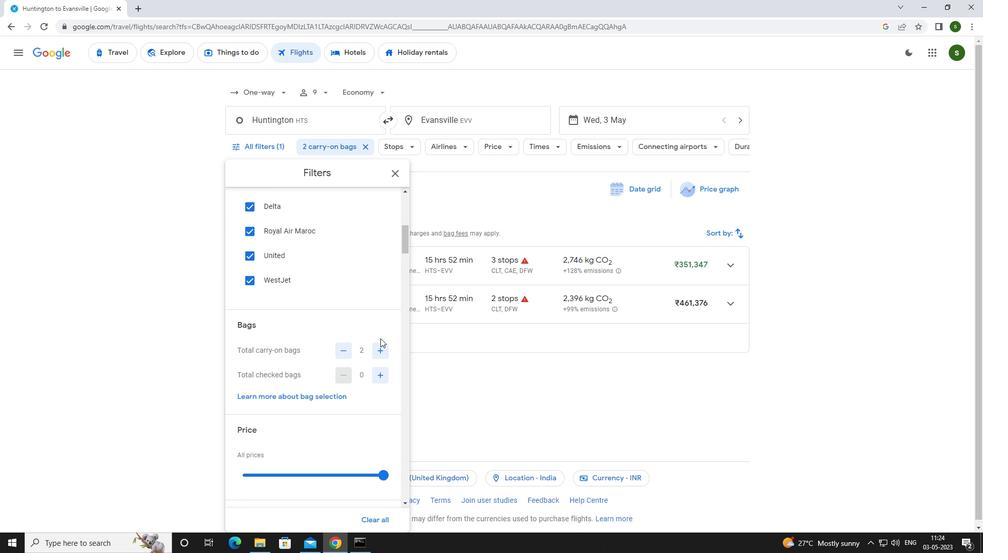 
Action: Mouse moved to (382, 350)
Screenshot: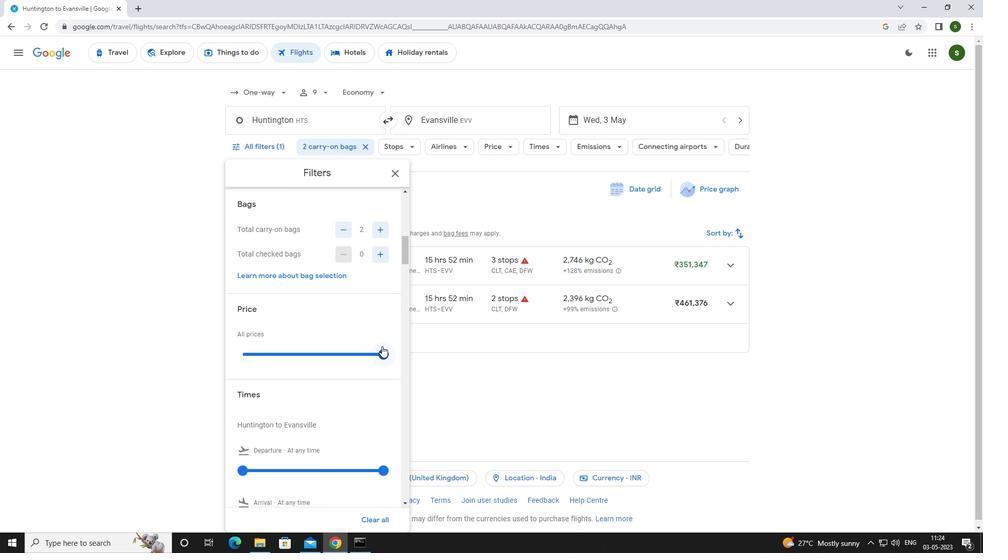 
Action: Mouse pressed left at (382, 350)
Screenshot: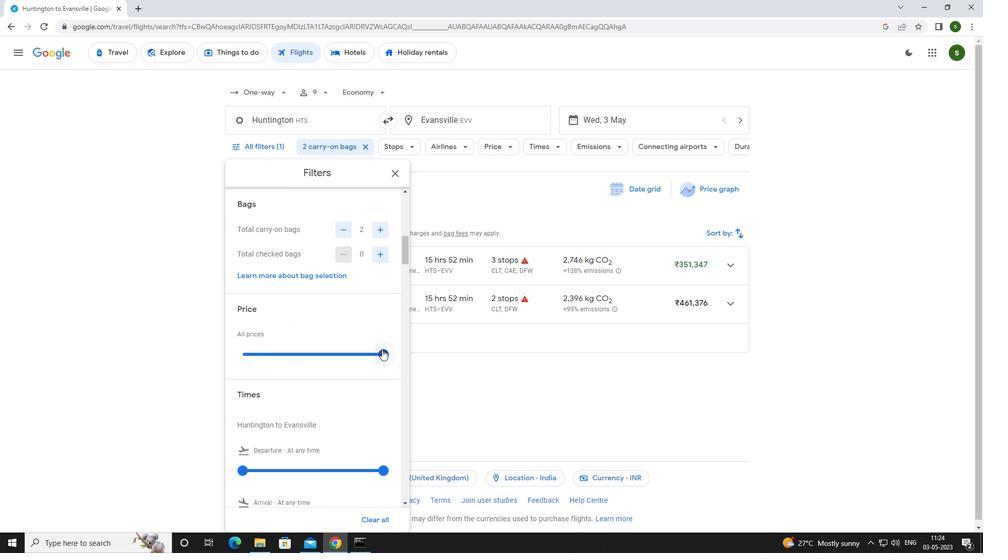 
Action: Mouse moved to (294, 324)
Screenshot: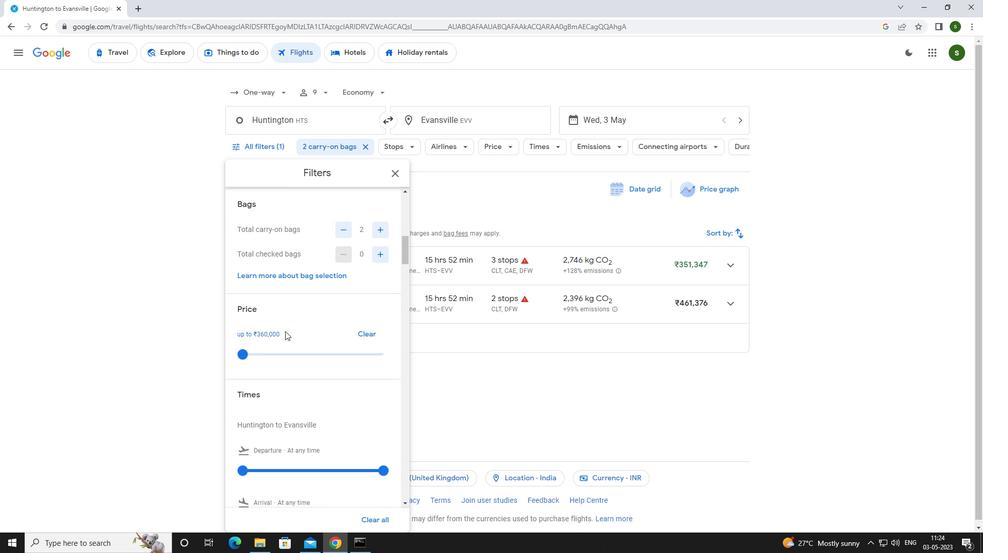 
Action: Mouse scrolled (294, 323) with delta (0, 0)
Screenshot: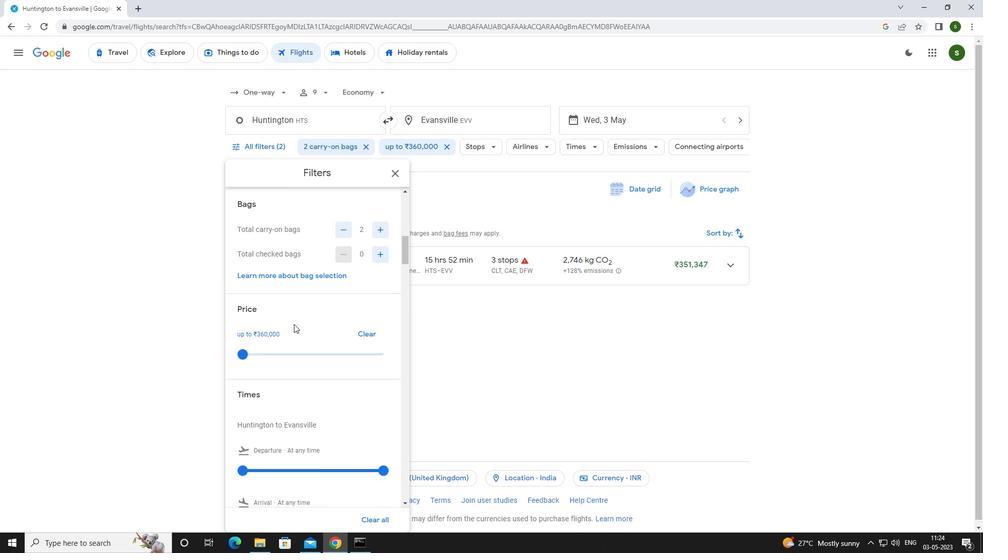 
Action: Mouse scrolled (294, 323) with delta (0, 0)
Screenshot: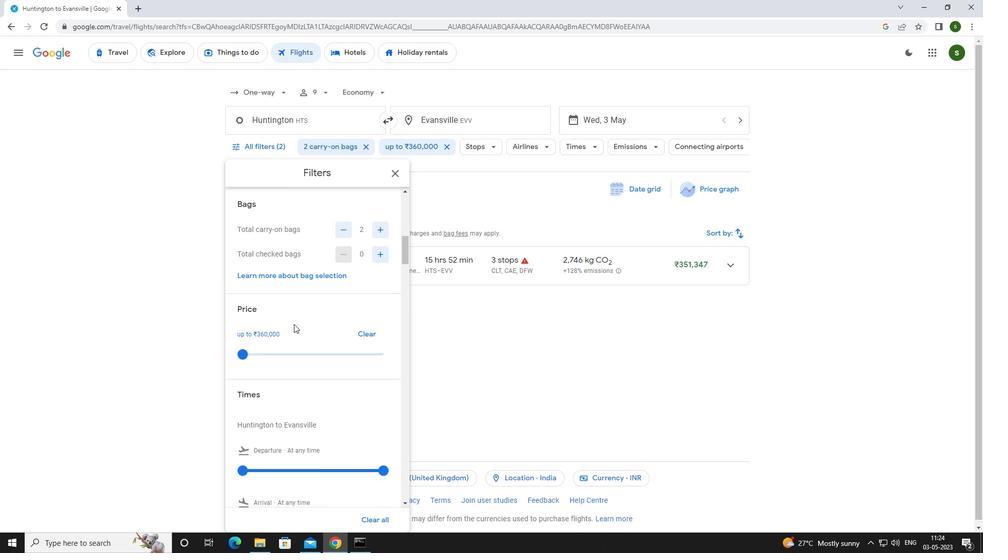 
Action: Mouse moved to (240, 365)
Screenshot: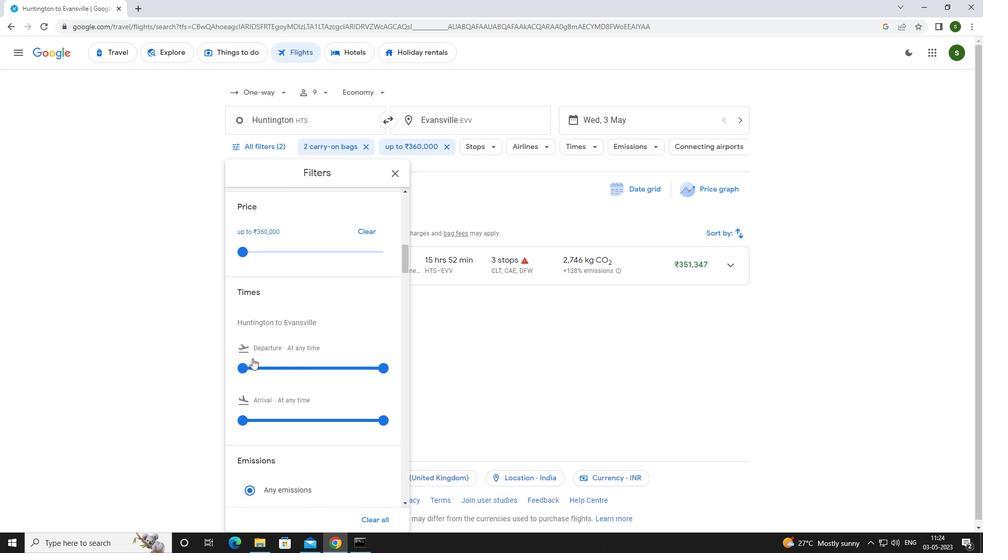 
Action: Mouse pressed left at (240, 365)
Screenshot: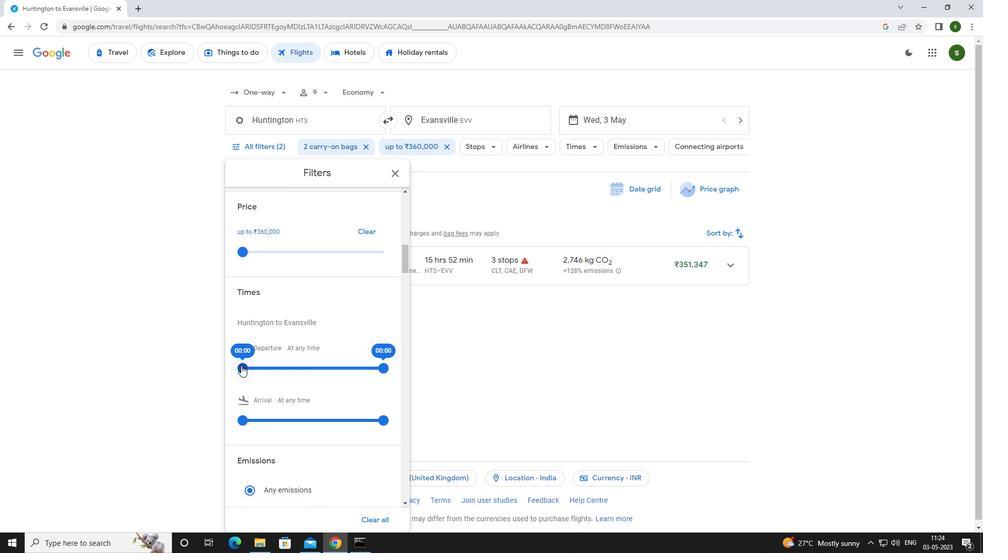 
Action: Mouse moved to (473, 355)
Screenshot: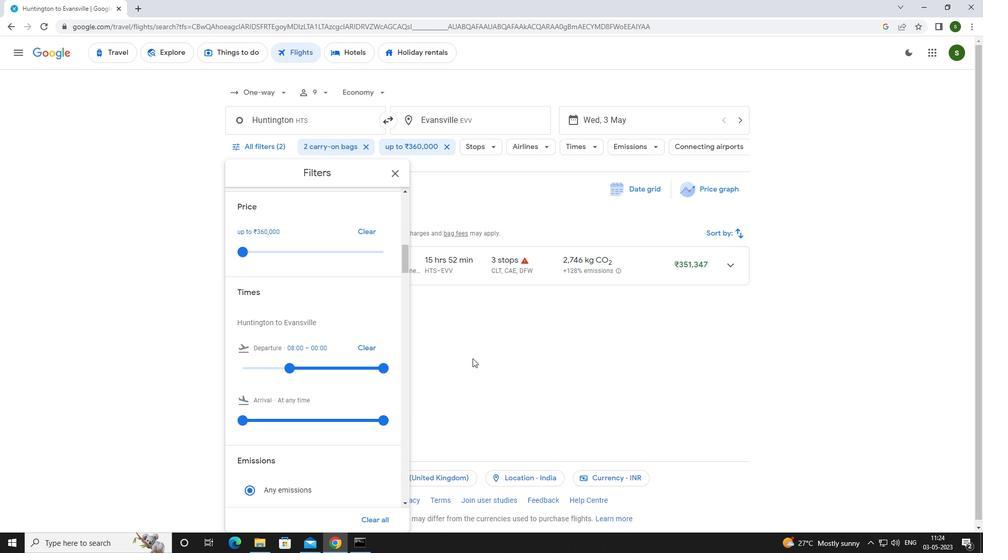 
Action: Mouse pressed left at (473, 355)
Screenshot: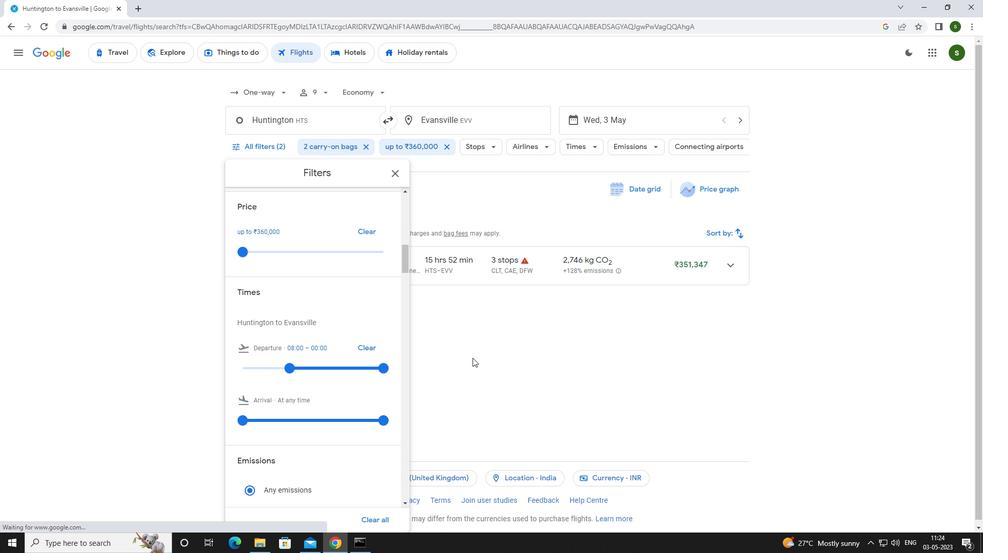 
